 Task: Add Sprouts Organic Garlic Pasta Sauce to the cart.
Action: Mouse moved to (38, 311)
Screenshot: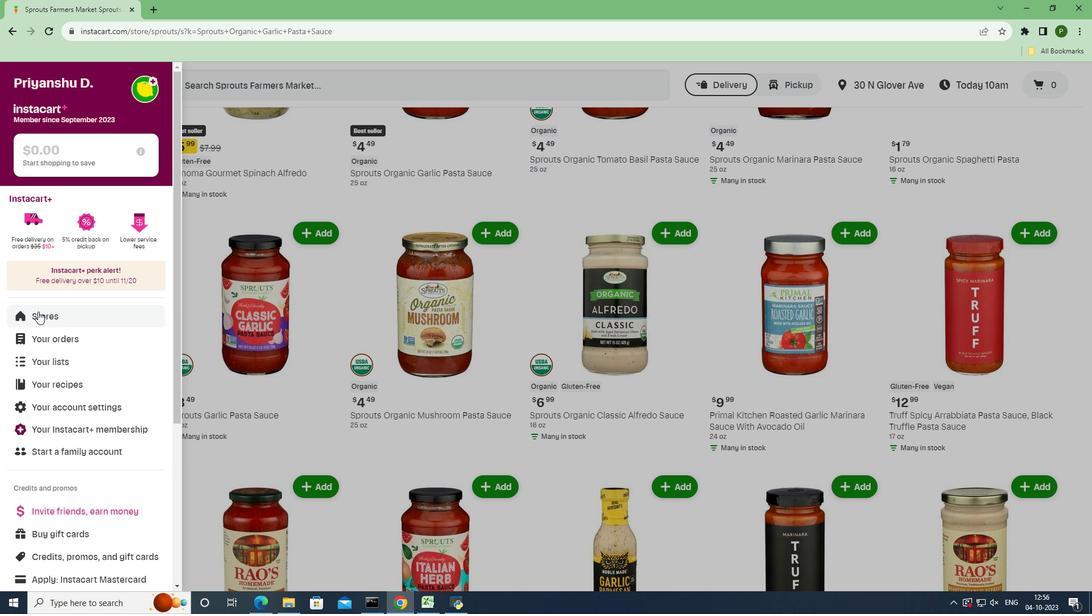 
Action: Mouse pressed left at (38, 311)
Screenshot: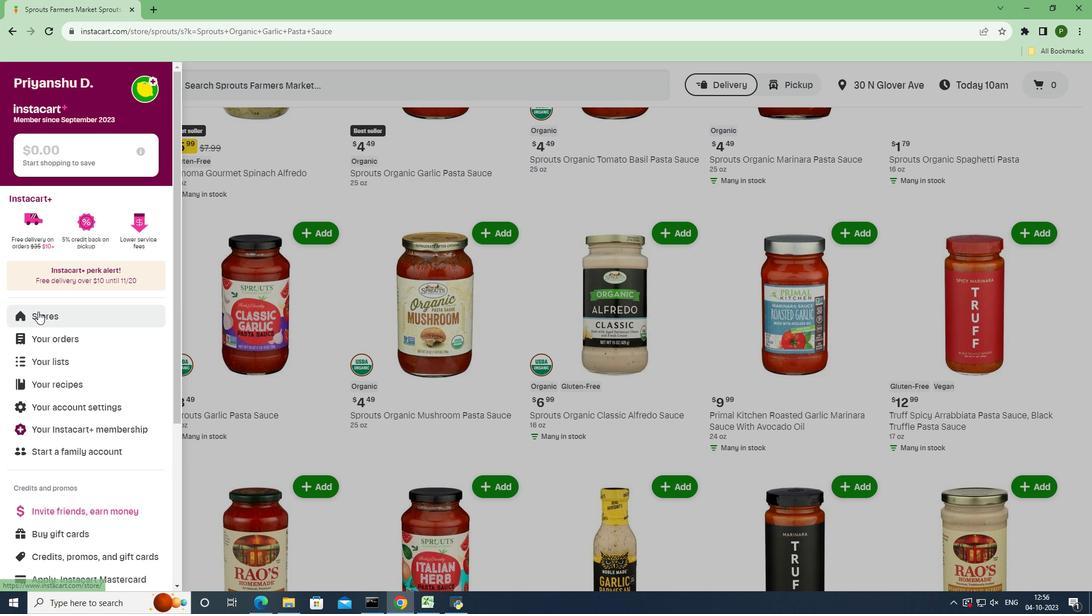 
Action: Mouse moved to (259, 132)
Screenshot: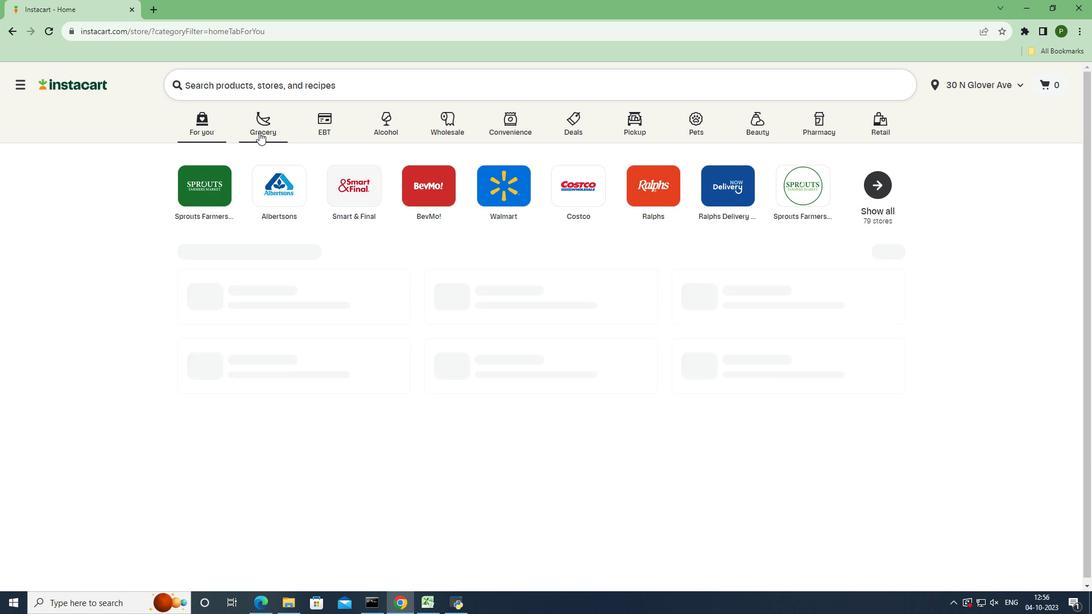 
Action: Mouse pressed left at (259, 132)
Screenshot: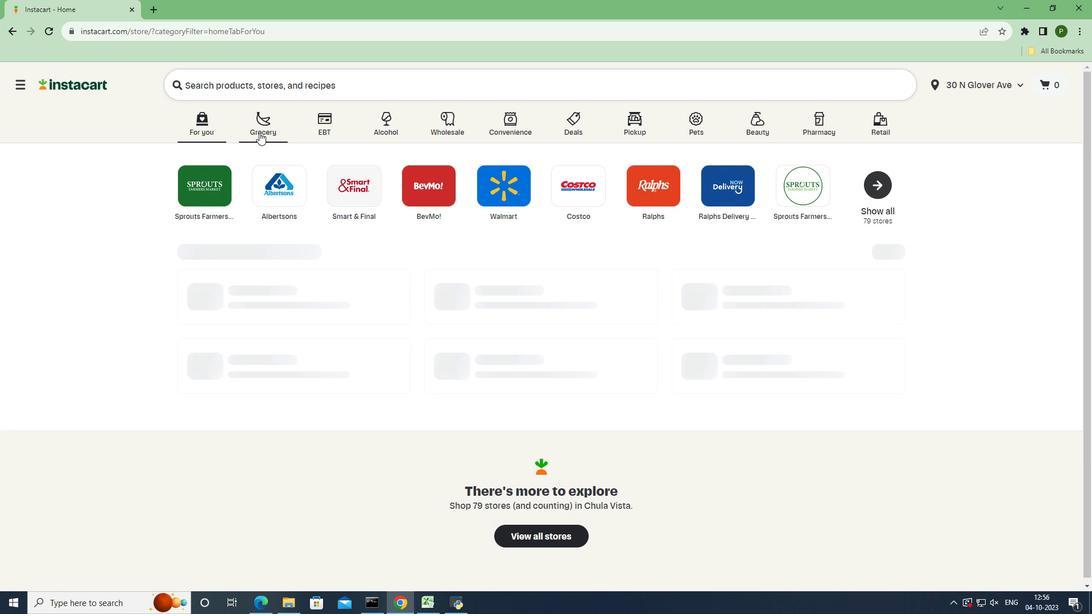 
Action: Mouse moved to (691, 265)
Screenshot: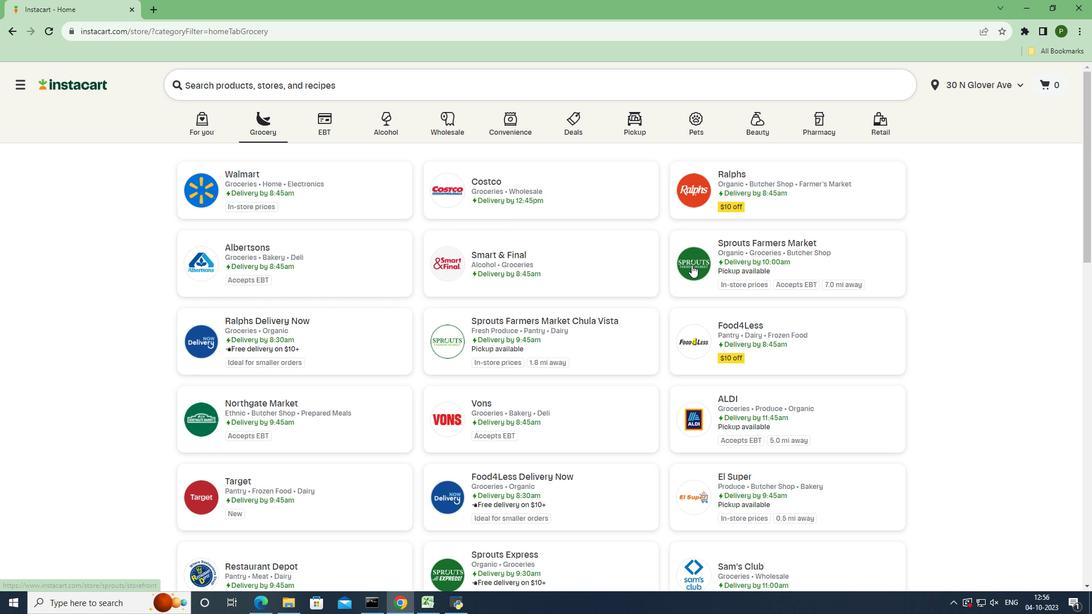 
Action: Mouse pressed left at (691, 265)
Screenshot: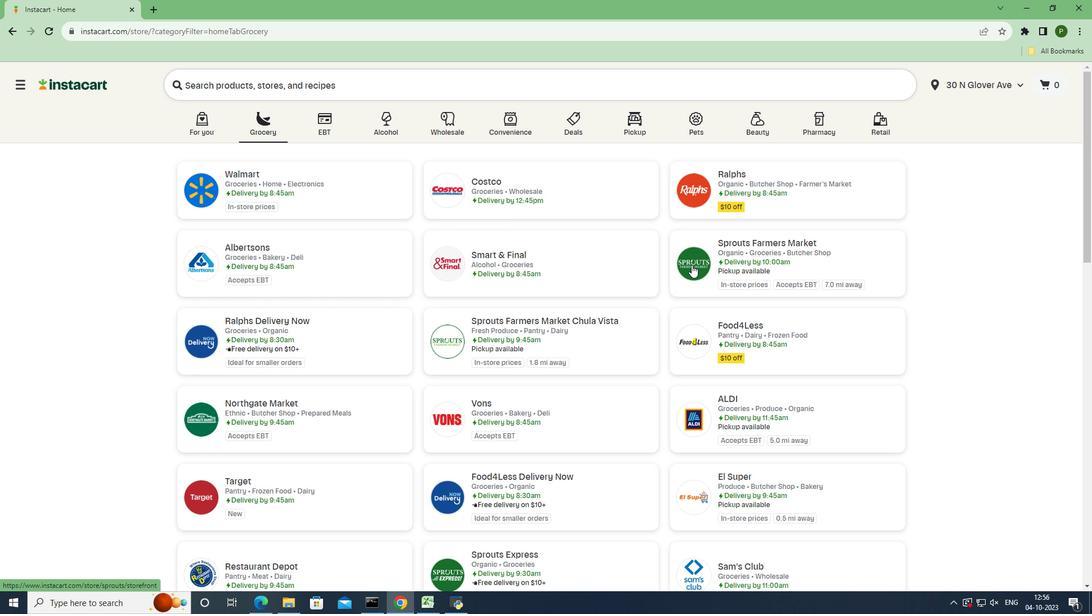 
Action: Mouse moved to (95, 319)
Screenshot: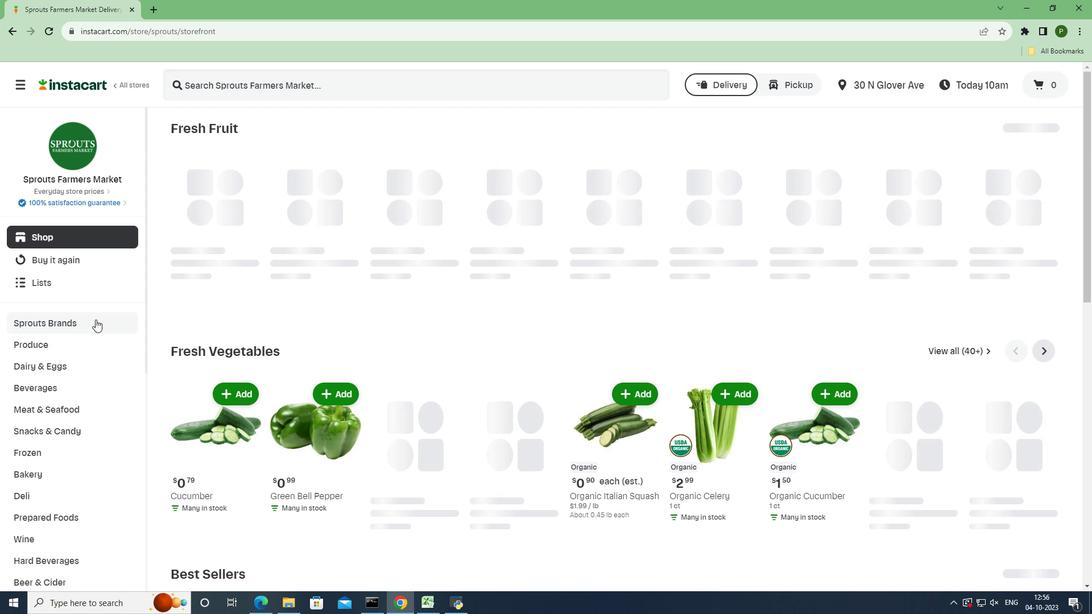 
Action: Mouse pressed left at (95, 319)
Screenshot: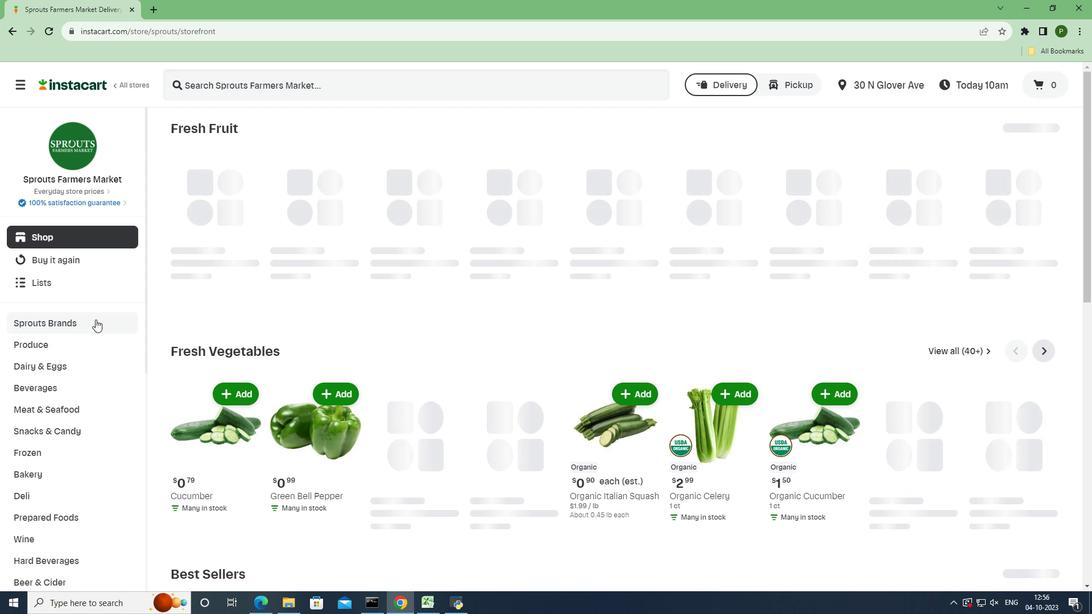 
Action: Mouse moved to (69, 409)
Screenshot: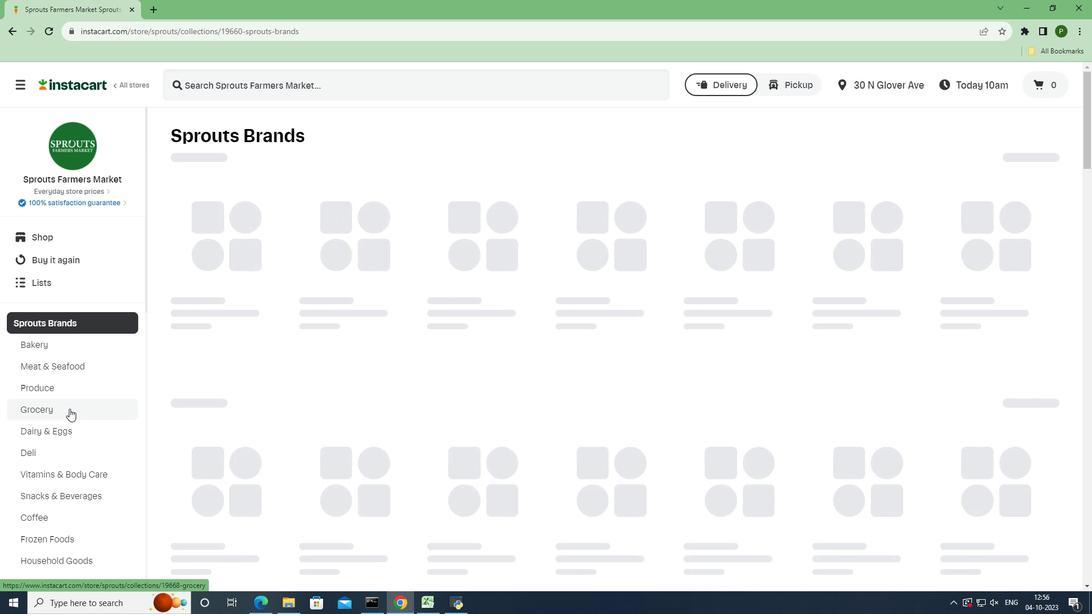 
Action: Mouse pressed left at (69, 409)
Screenshot: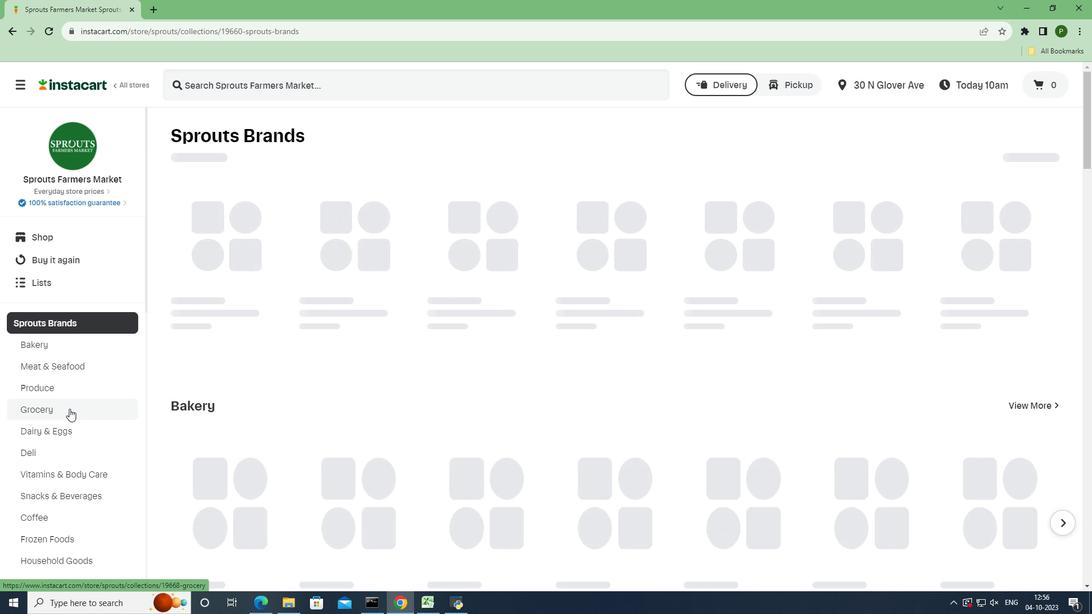 
Action: Mouse moved to (234, 245)
Screenshot: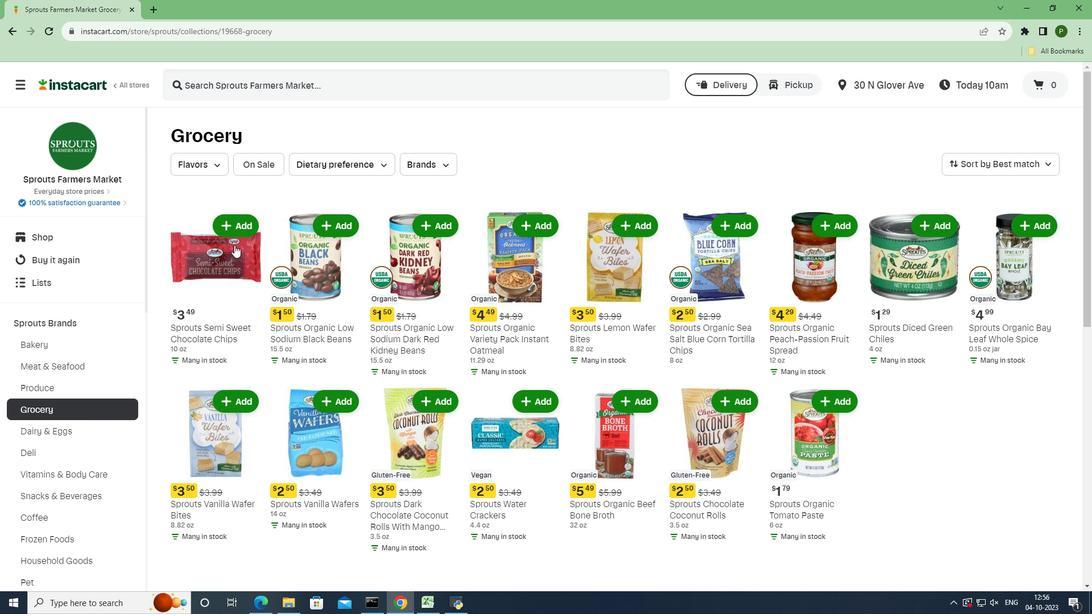 
Action: Mouse scrolled (234, 244) with delta (0, 0)
Screenshot: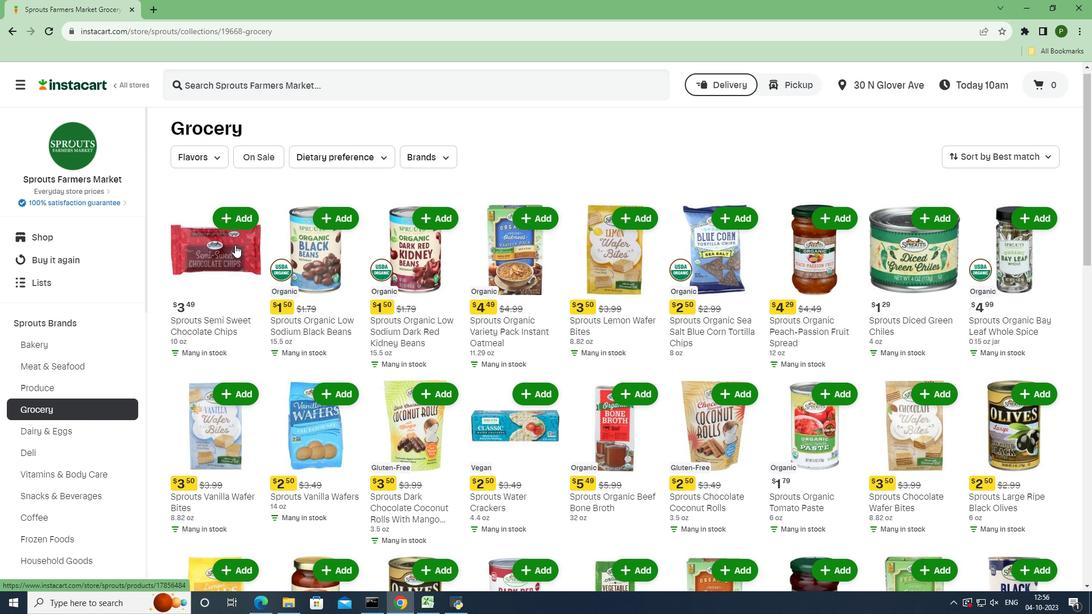 
Action: Mouse moved to (235, 245)
Screenshot: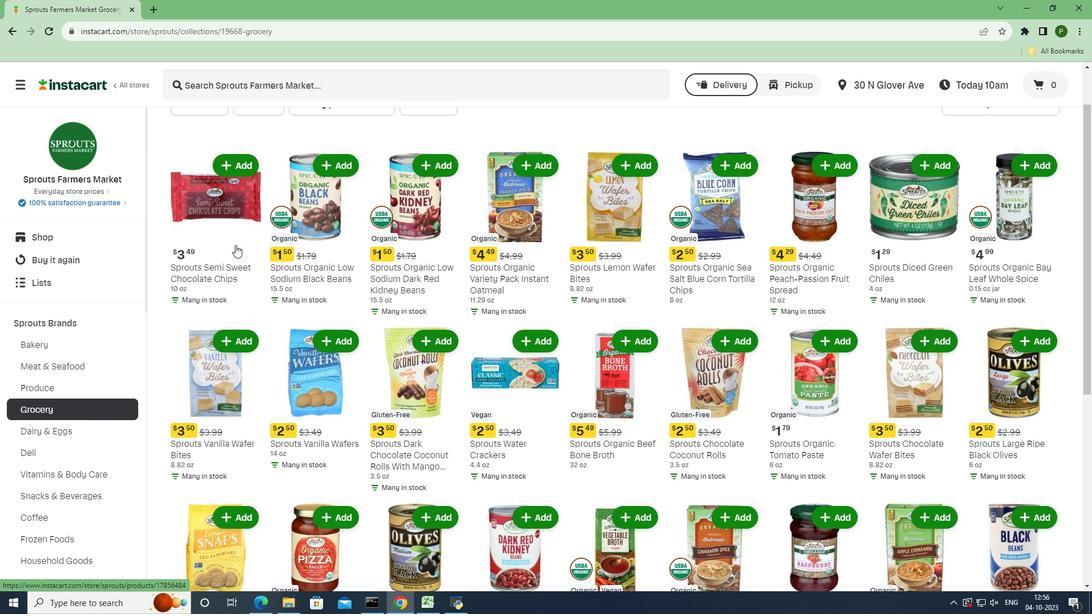 
Action: Mouse scrolled (235, 244) with delta (0, 0)
Screenshot: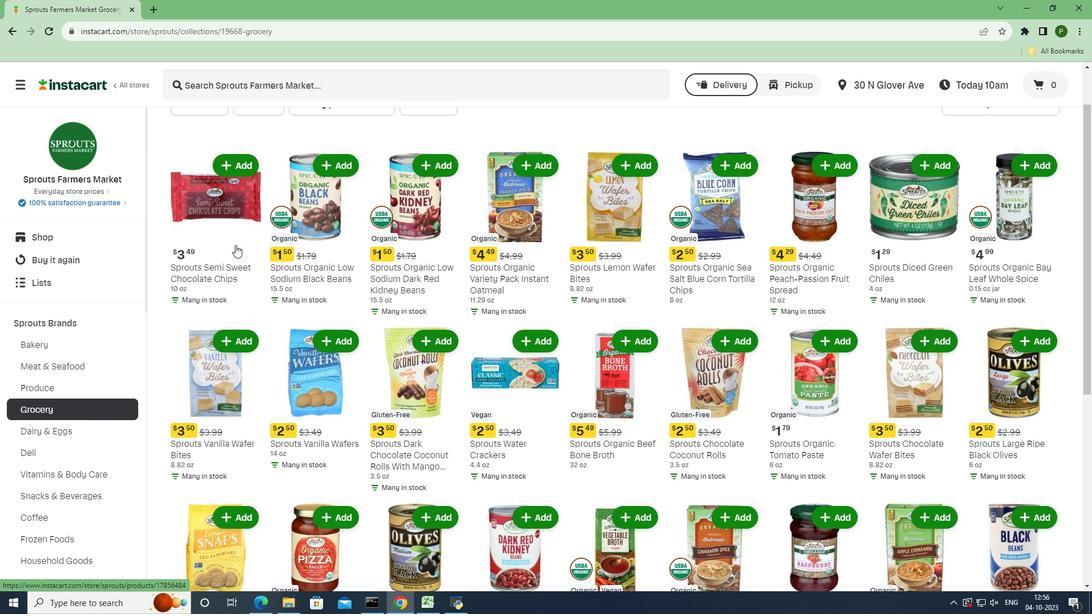 
Action: Mouse scrolled (235, 244) with delta (0, 0)
Screenshot: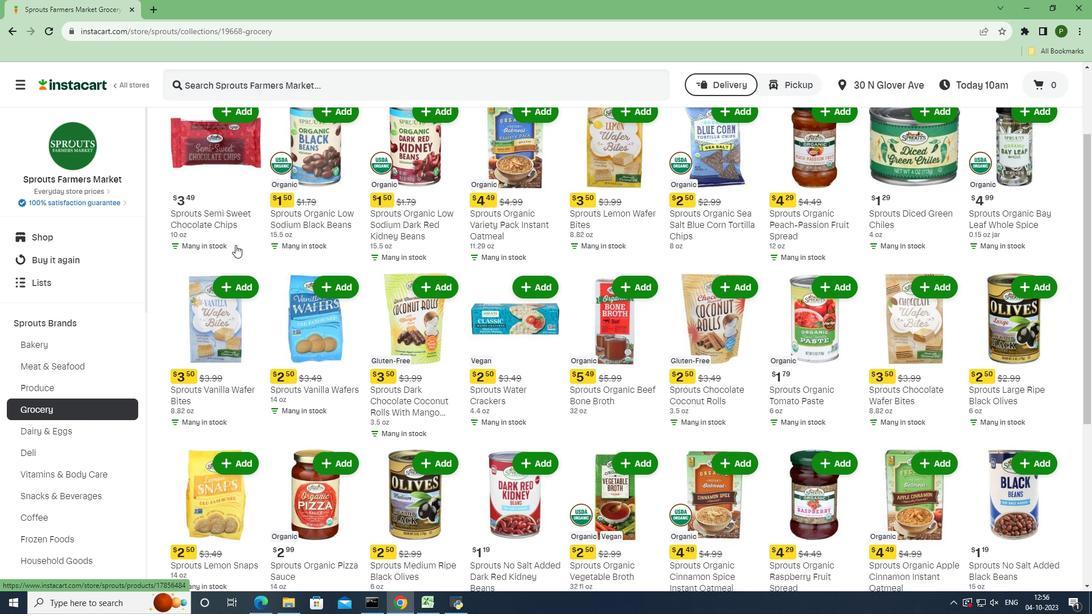 
Action: Mouse scrolled (235, 244) with delta (0, 0)
Screenshot: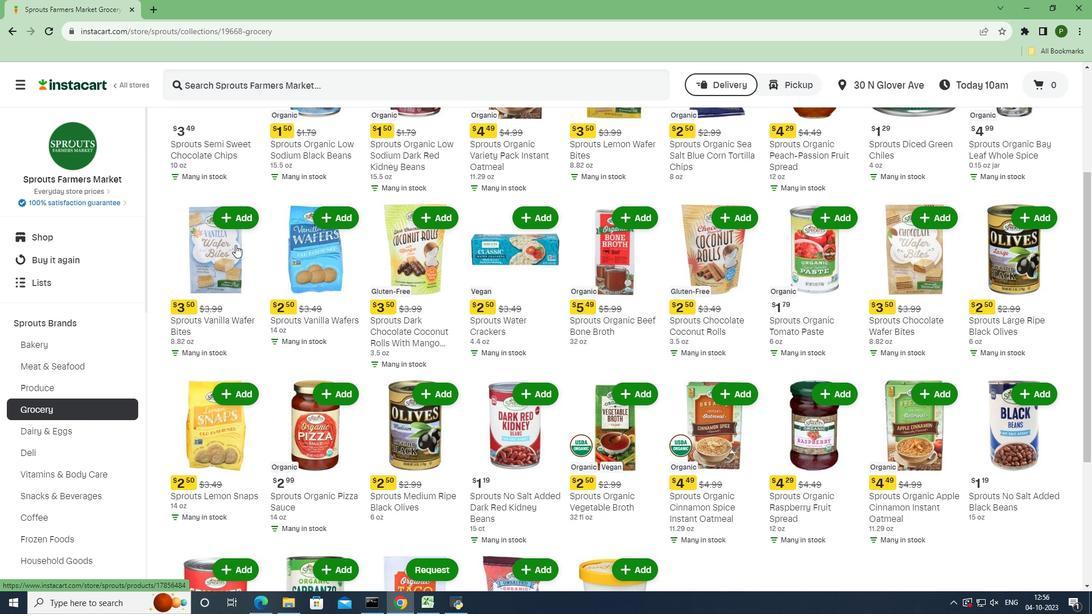 
Action: Mouse scrolled (235, 244) with delta (0, 0)
Screenshot: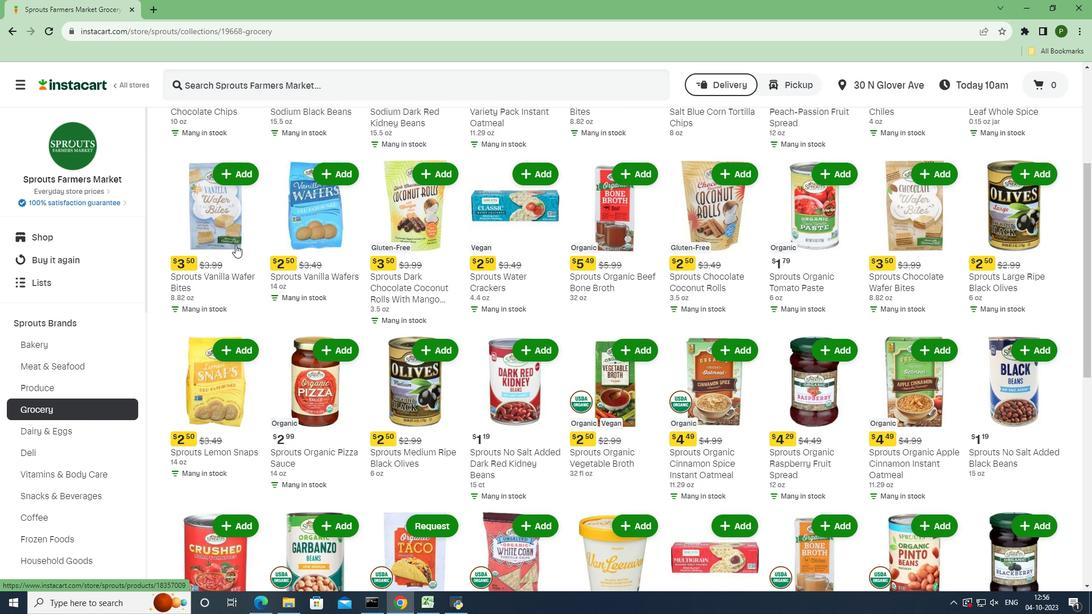 
Action: Mouse scrolled (235, 244) with delta (0, 0)
Screenshot: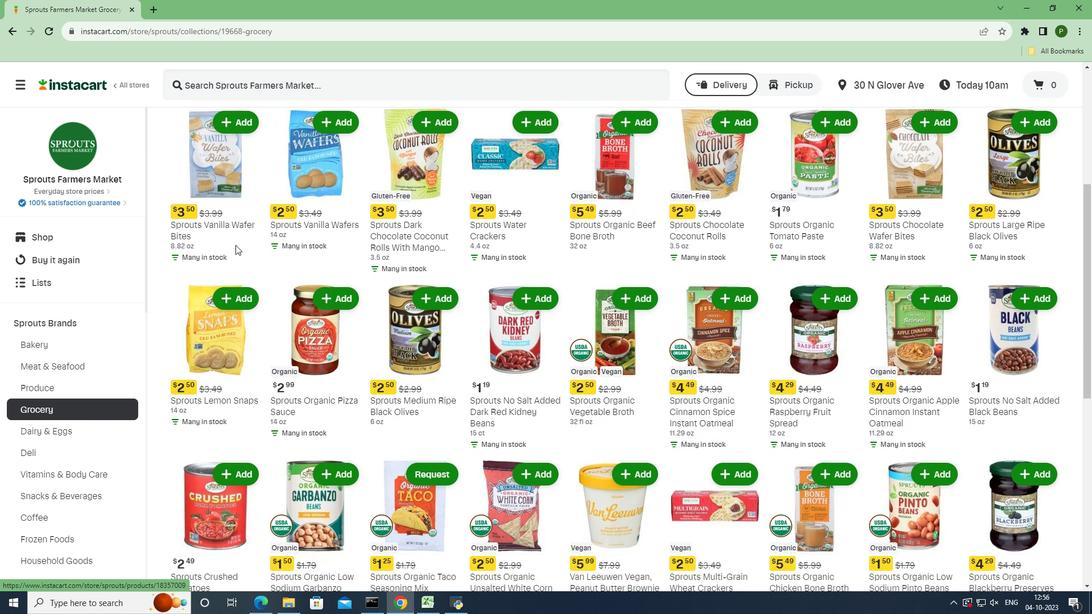 
Action: Mouse scrolled (235, 244) with delta (0, 0)
Screenshot: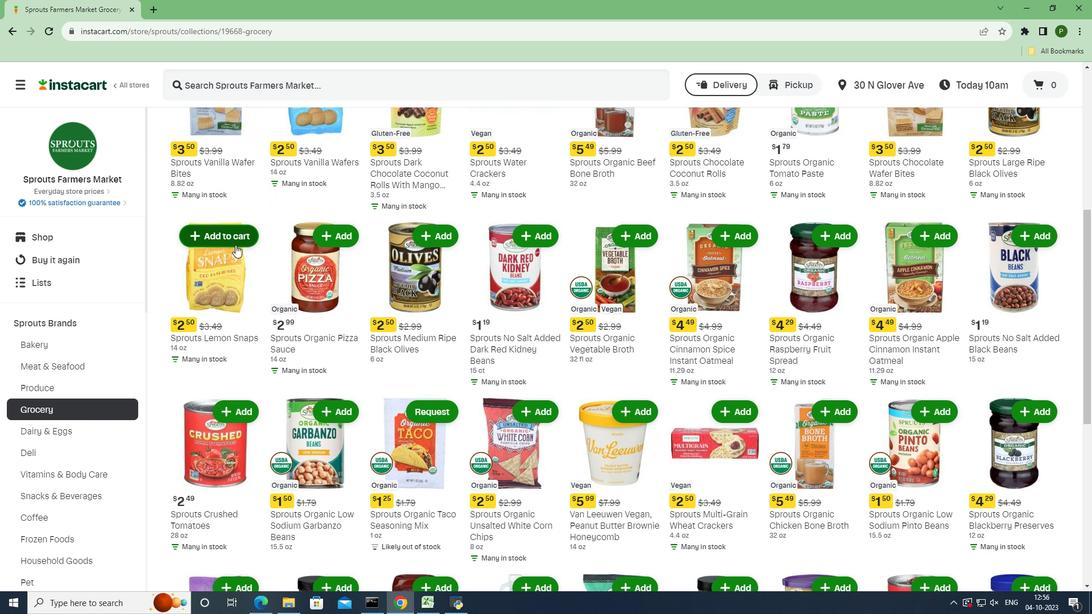 
Action: Mouse scrolled (235, 244) with delta (0, 0)
Screenshot: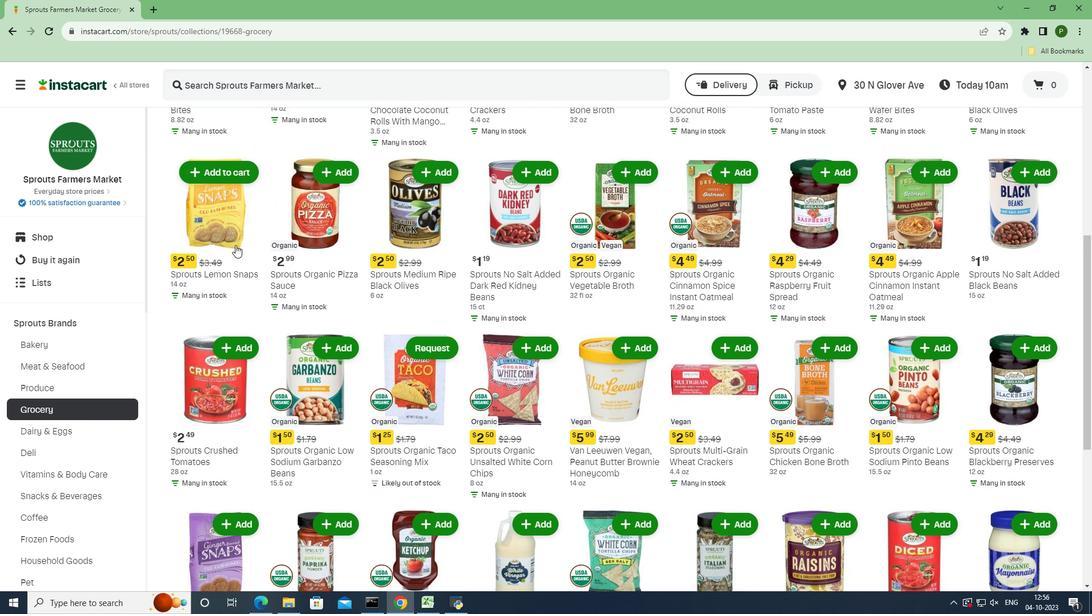 
Action: Mouse scrolled (235, 244) with delta (0, 0)
Screenshot: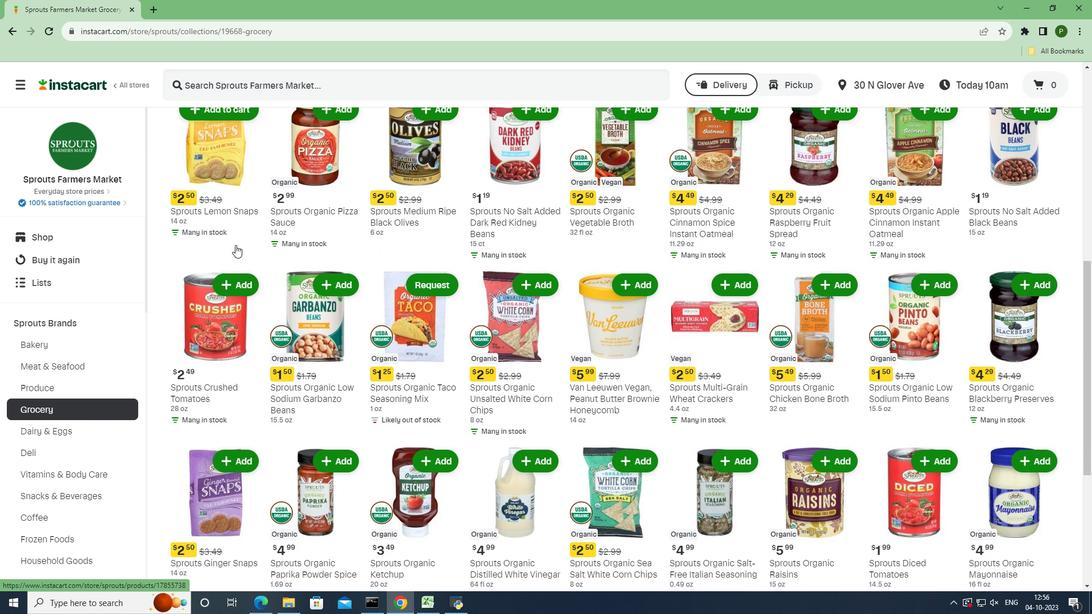 
Action: Mouse scrolled (235, 244) with delta (0, 0)
Screenshot: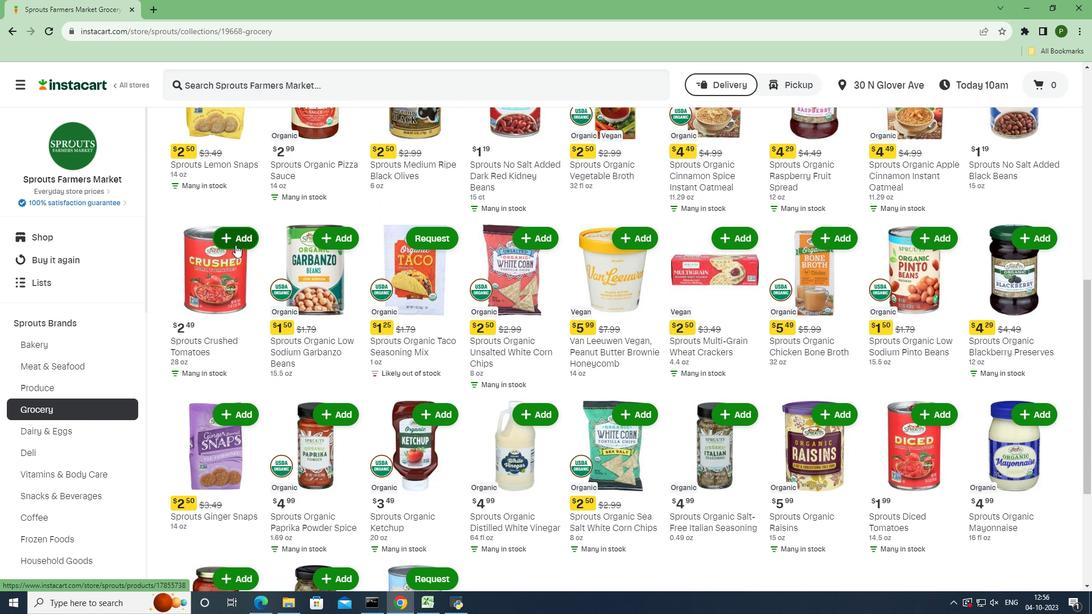 
Action: Mouse scrolled (235, 244) with delta (0, 0)
Screenshot: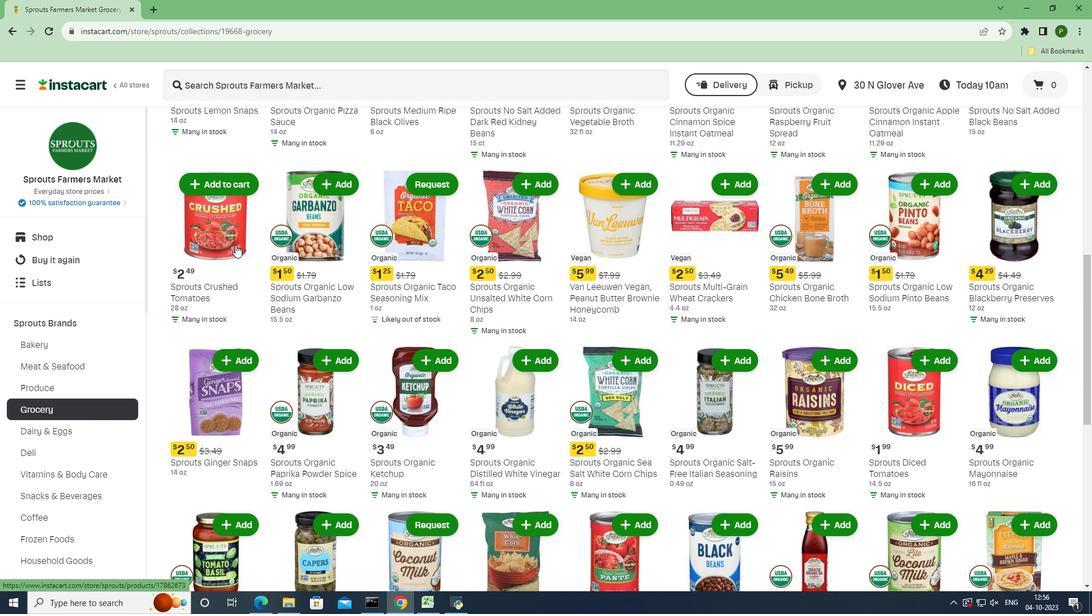 
Action: Mouse scrolled (235, 244) with delta (0, 0)
Screenshot: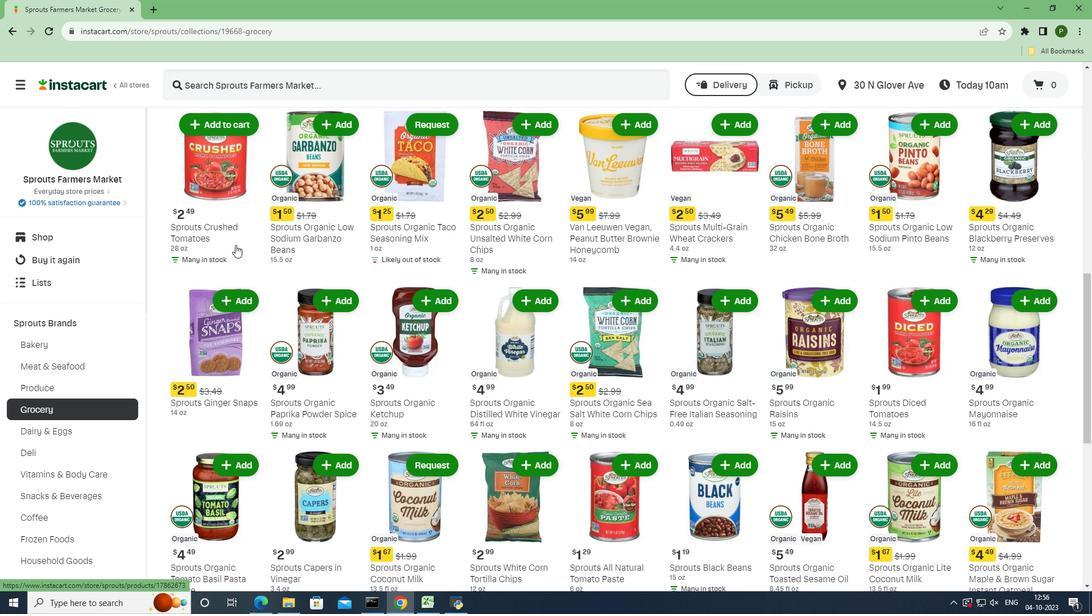 
Action: Mouse scrolled (235, 244) with delta (0, 0)
Screenshot: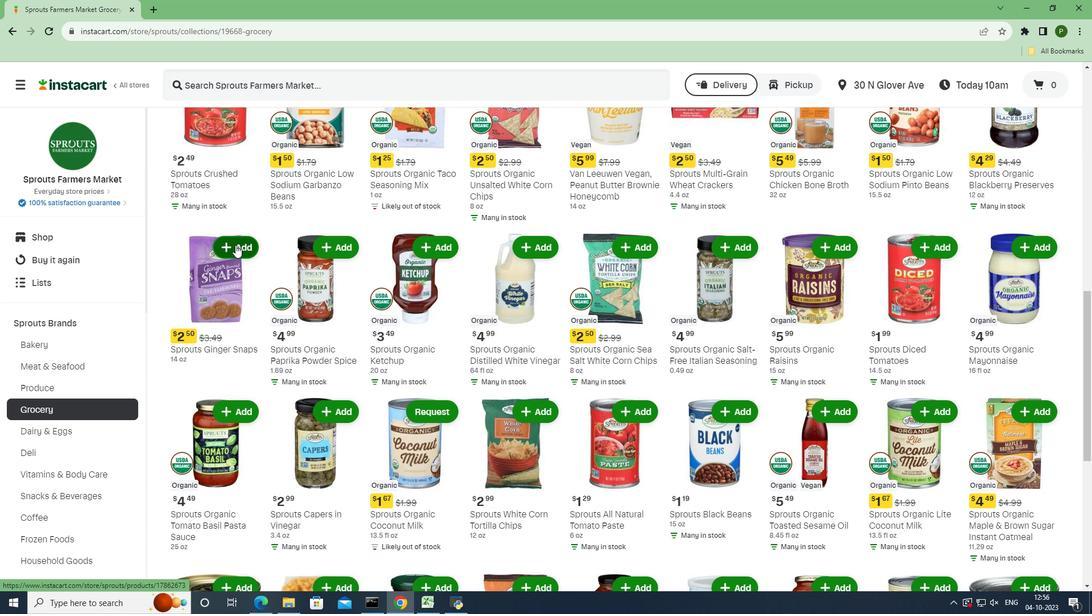 
Action: Mouse scrolled (235, 244) with delta (0, 0)
Screenshot: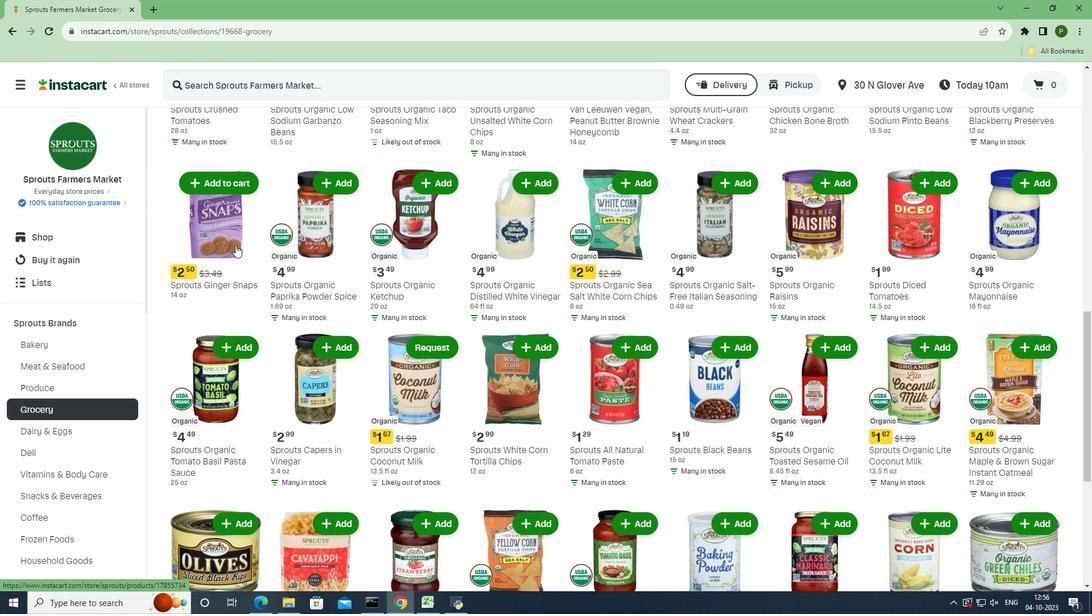 
Action: Mouse scrolled (235, 244) with delta (0, 0)
Screenshot: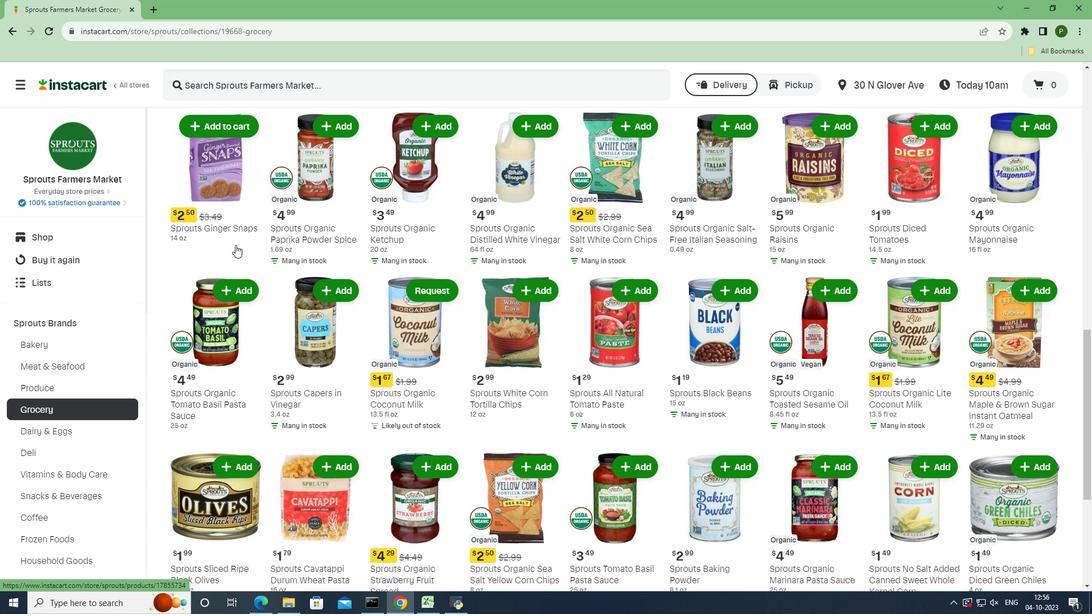 
Action: Mouse scrolled (235, 244) with delta (0, 0)
Screenshot: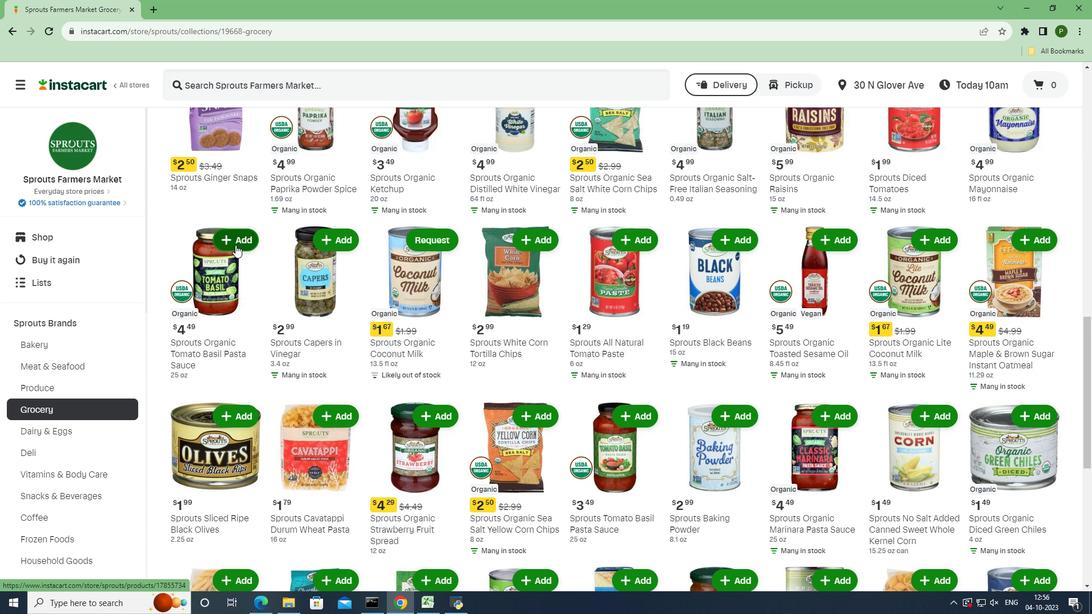 
Action: Mouse scrolled (235, 244) with delta (0, 0)
Screenshot: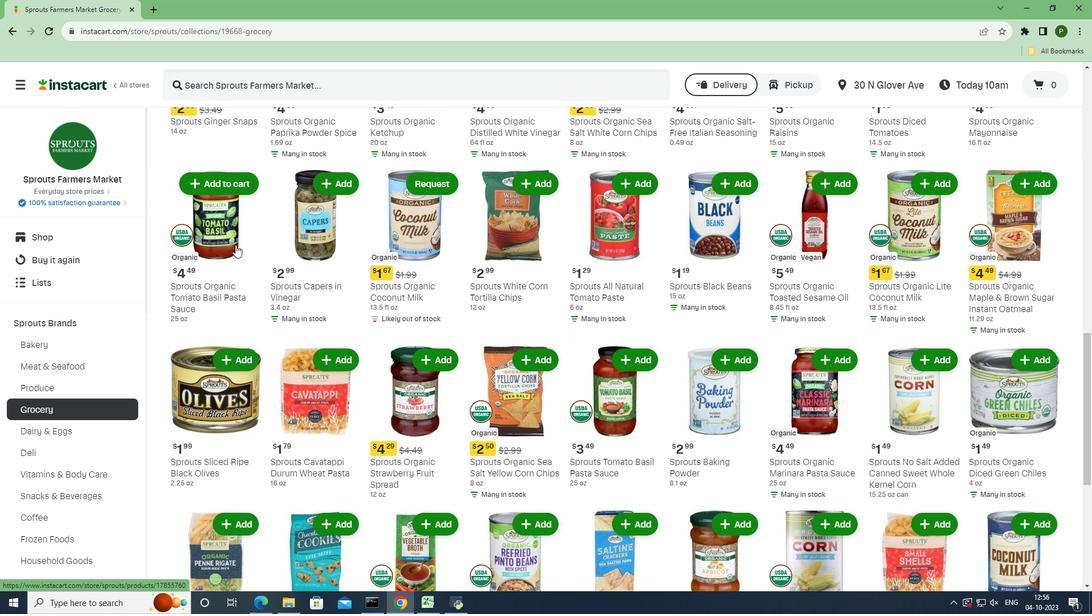 
Action: Mouse scrolled (235, 244) with delta (0, 0)
Screenshot: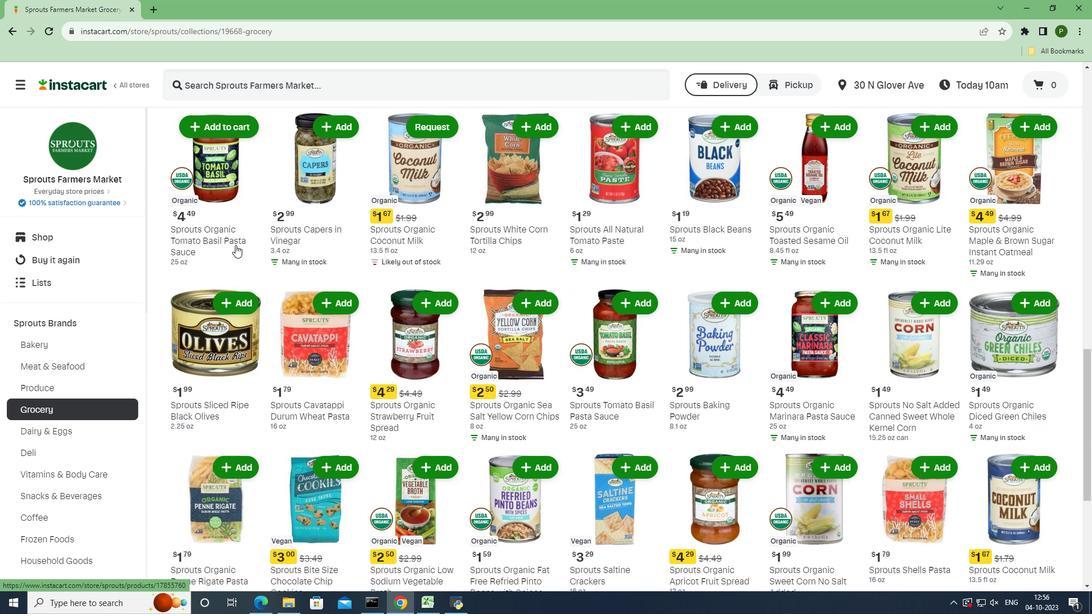 
Action: Mouse scrolled (235, 244) with delta (0, 0)
Screenshot: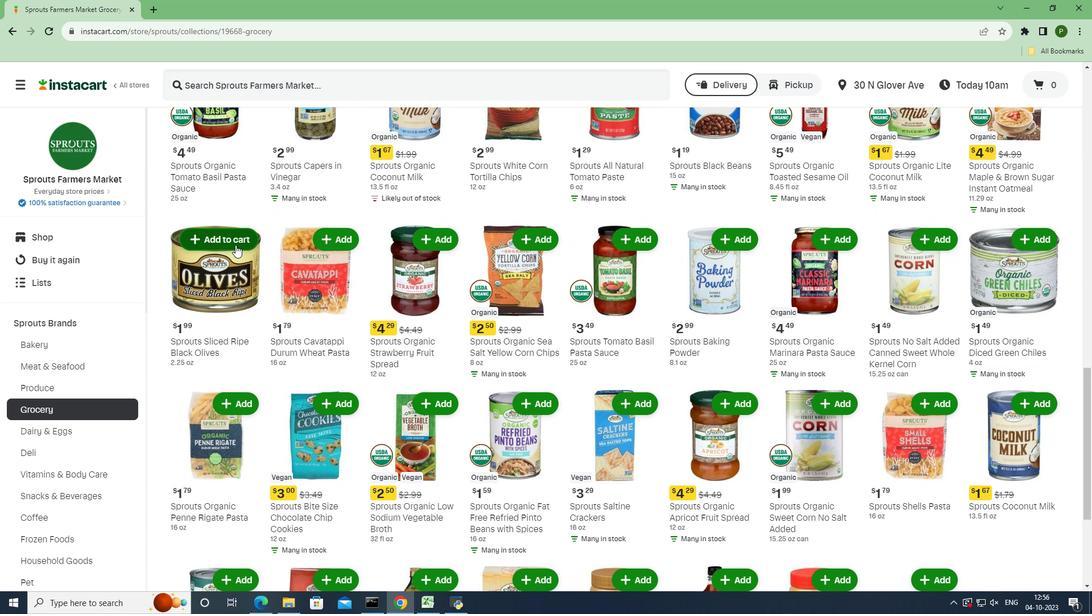 
Action: Mouse scrolled (235, 244) with delta (0, 0)
Screenshot: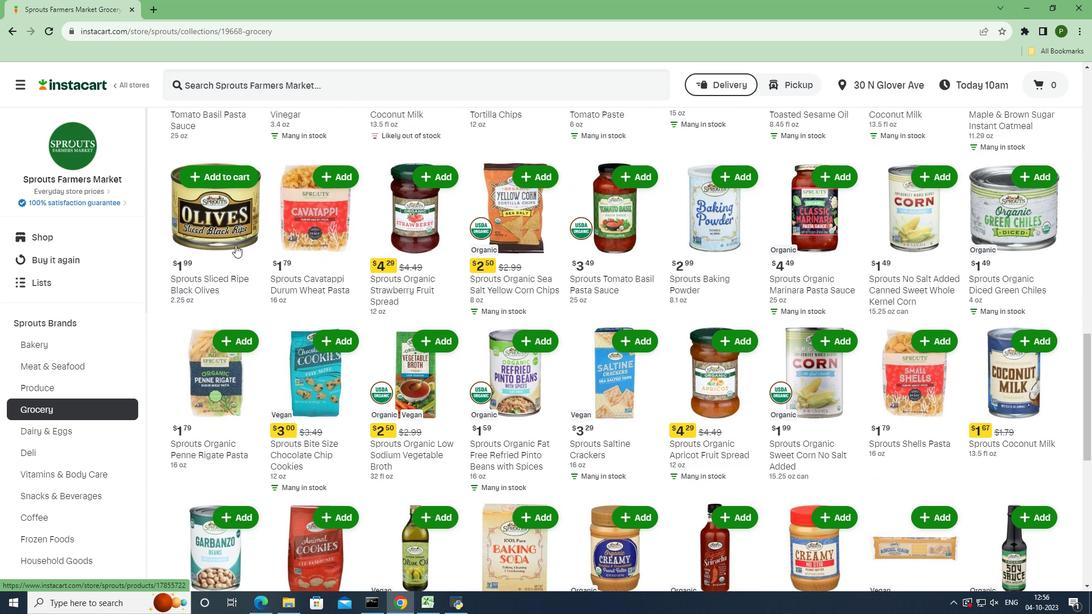 
Action: Mouse scrolled (235, 244) with delta (0, 0)
Screenshot: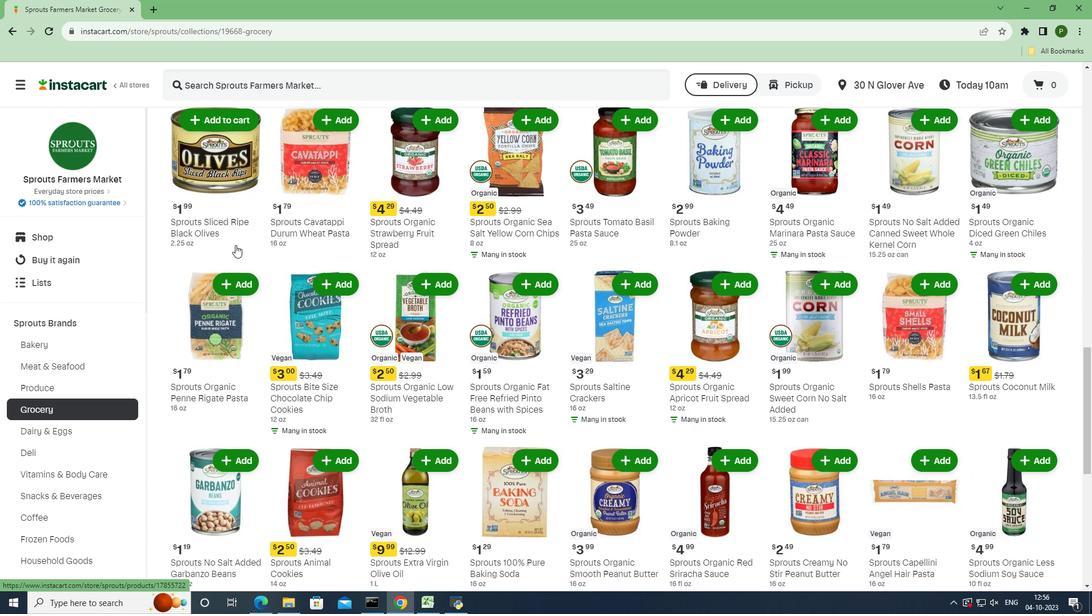 
Action: Mouse scrolled (235, 244) with delta (0, 0)
Screenshot: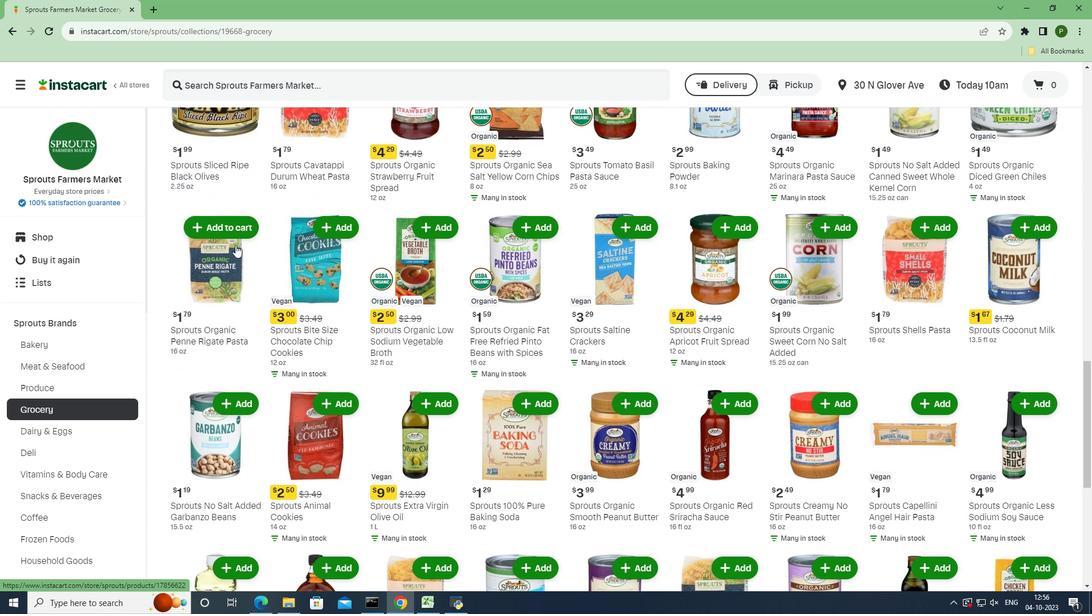
Action: Mouse scrolled (235, 244) with delta (0, 0)
Screenshot: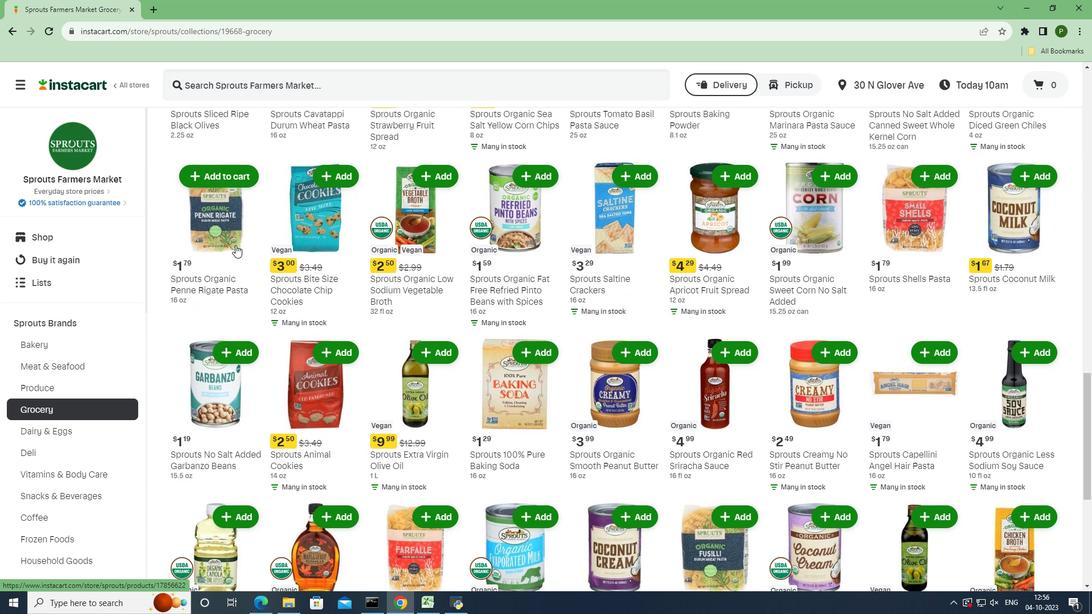 
Action: Mouse scrolled (235, 244) with delta (0, 0)
Screenshot: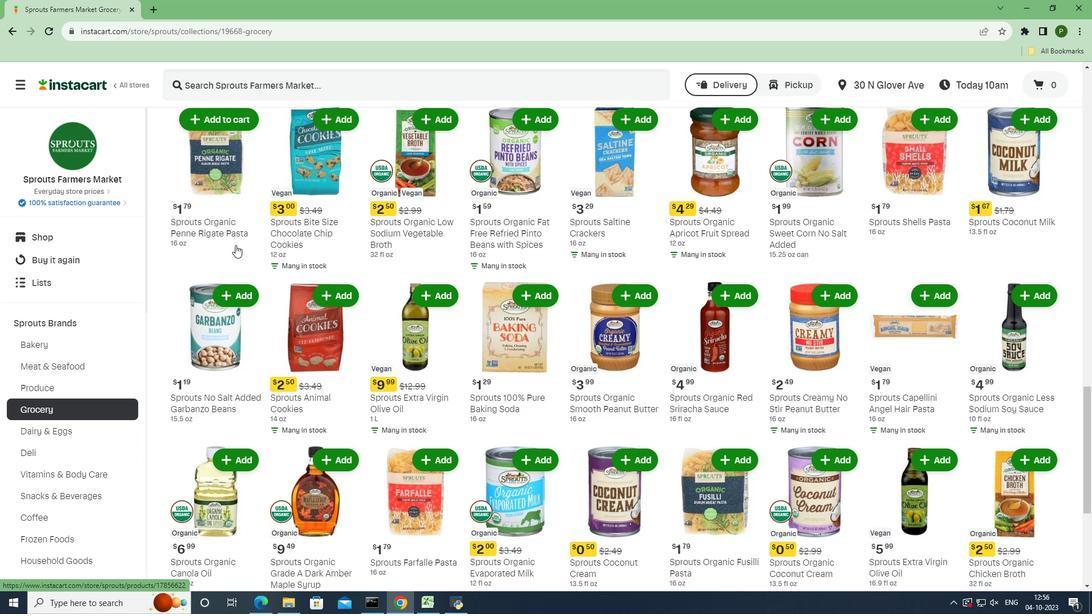 
Action: Mouse scrolled (235, 244) with delta (0, 0)
Screenshot: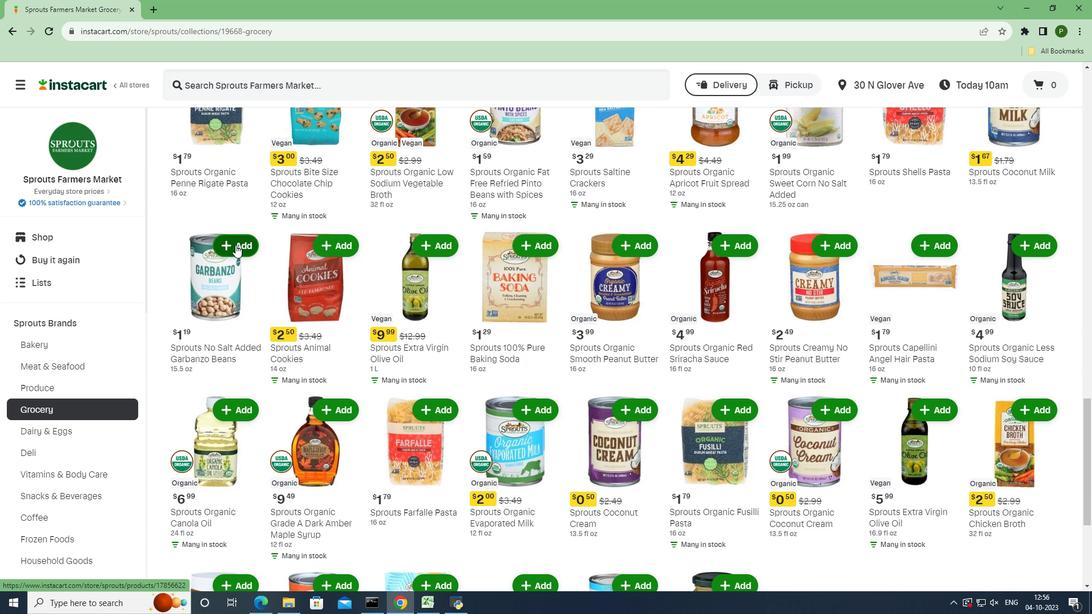 
Action: Mouse scrolled (235, 244) with delta (0, 0)
Screenshot: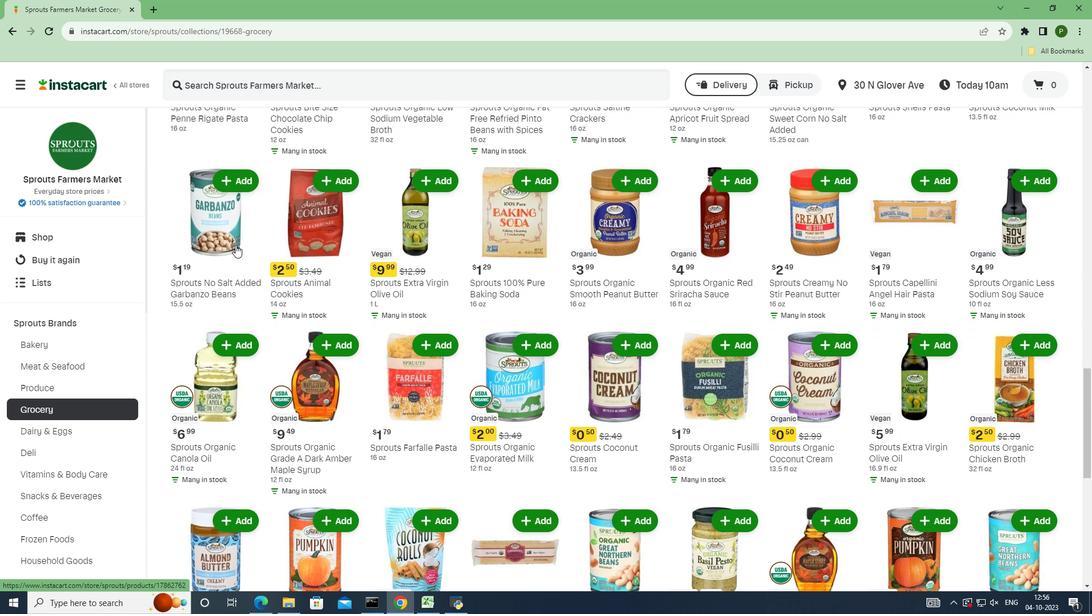 
Action: Mouse scrolled (235, 244) with delta (0, 0)
Screenshot: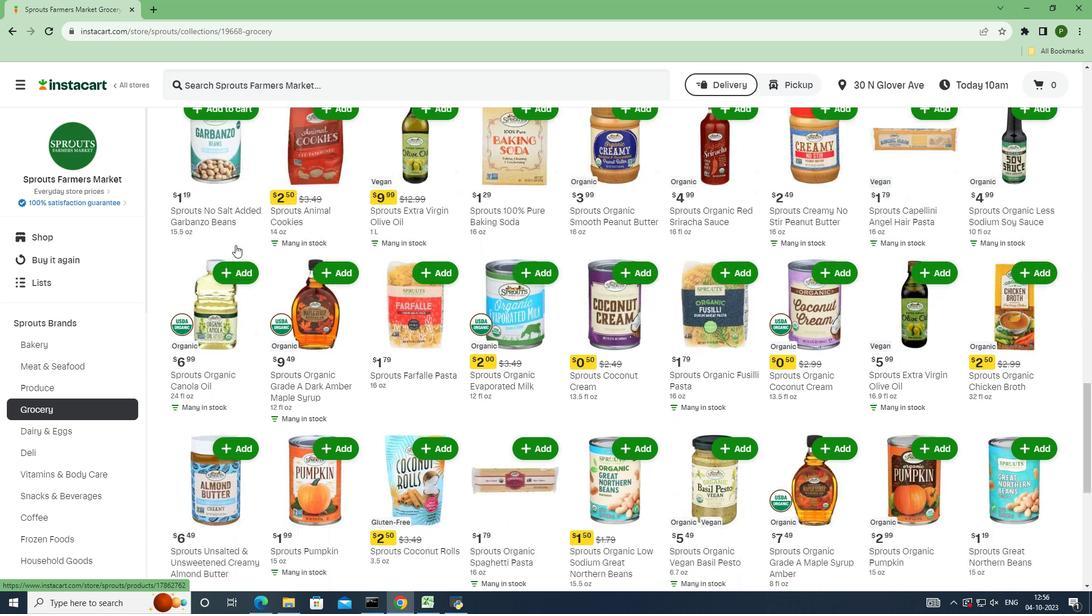 
Action: Mouse scrolled (235, 244) with delta (0, 0)
Screenshot: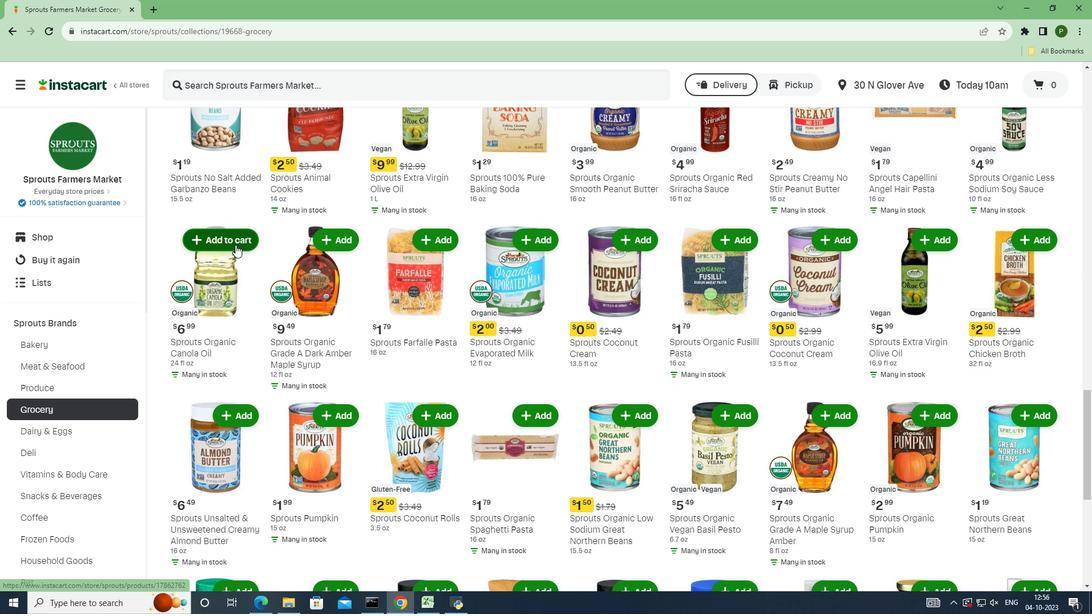 
Action: Mouse scrolled (235, 244) with delta (0, 0)
Screenshot: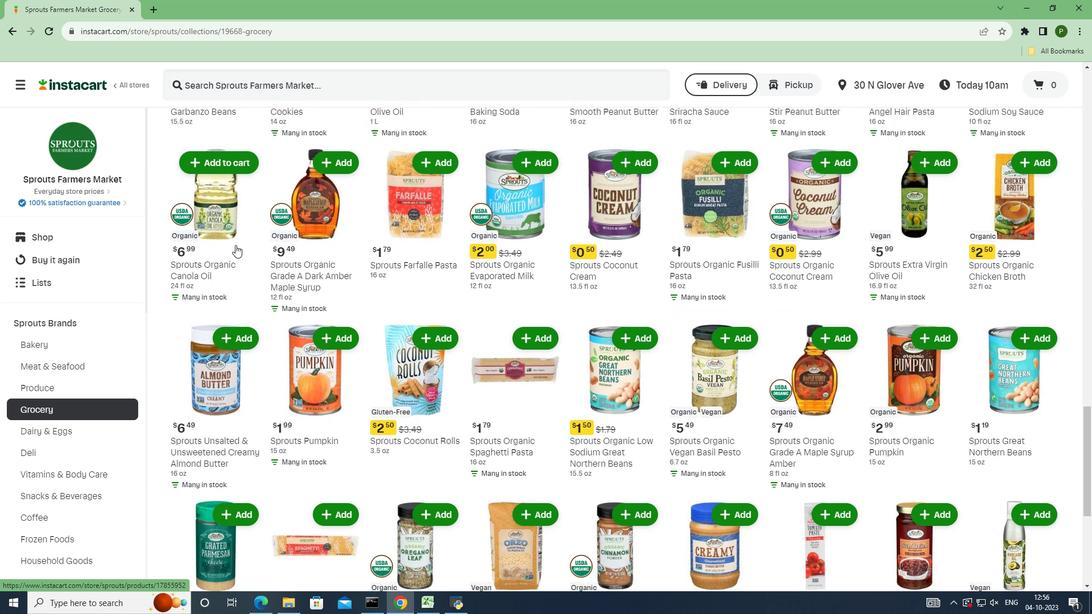 
Action: Mouse scrolled (235, 244) with delta (0, 0)
Screenshot: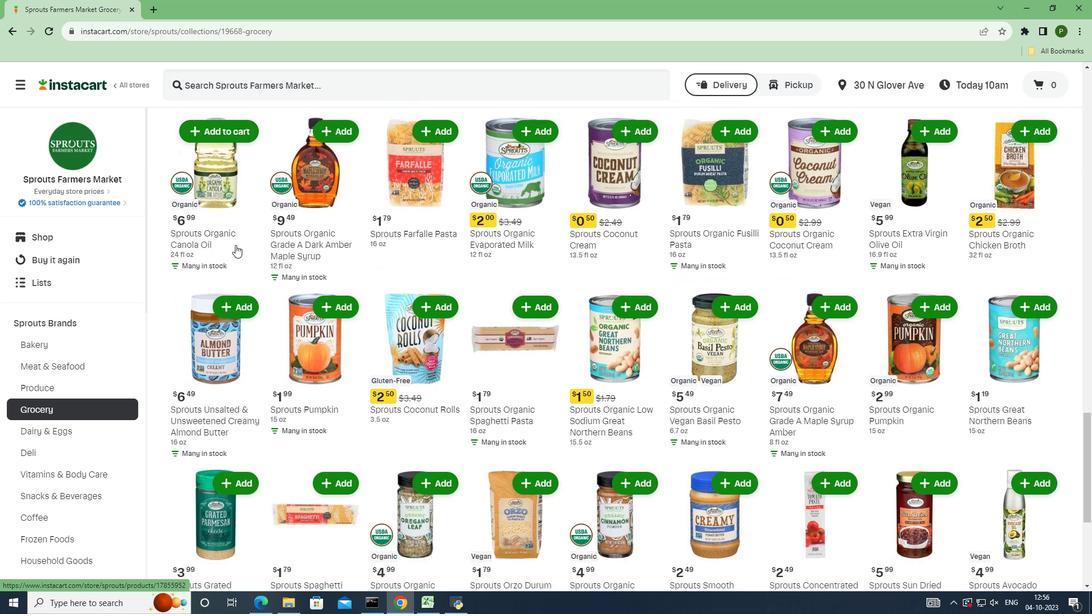 
Action: Mouse scrolled (235, 244) with delta (0, 0)
Screenshot: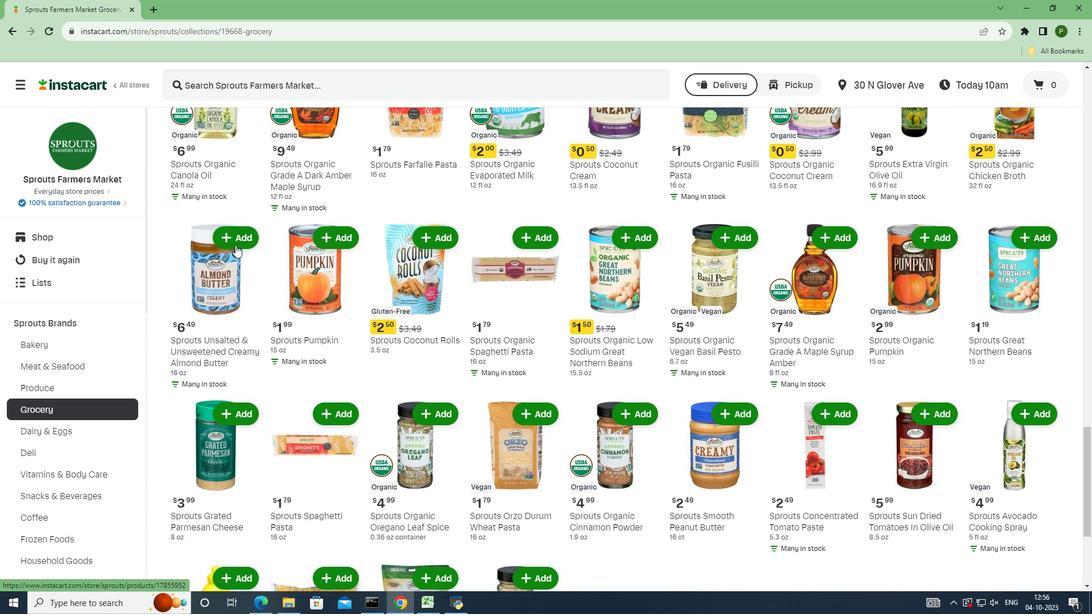 
Action: Mouse scrolled (235, 244) with delta (0, 0)
Screenshot: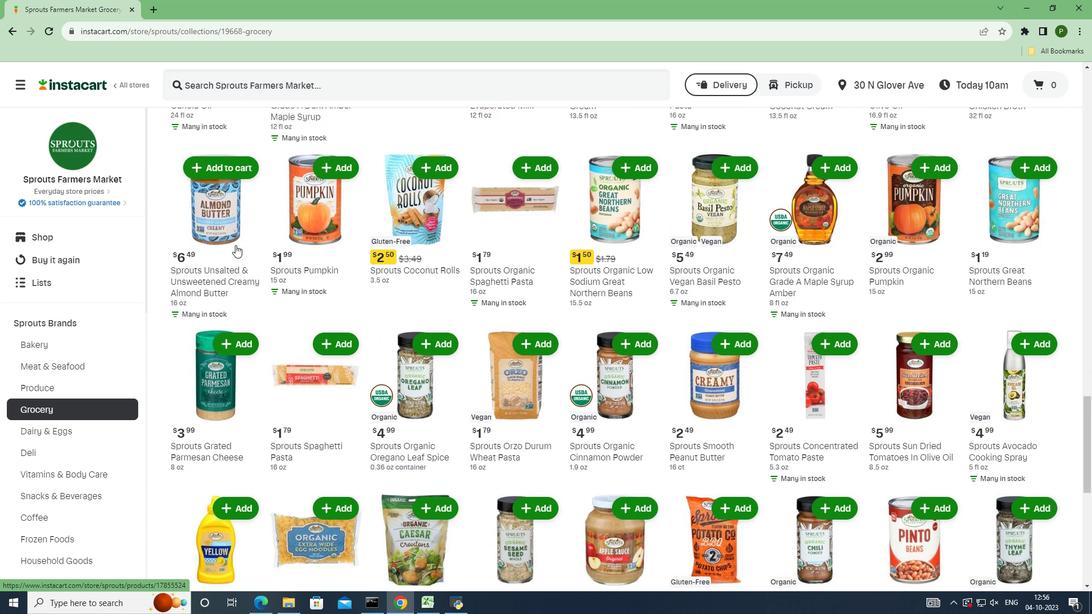 
Action: Mouse scrolled (235, 244) with delta (0, 0)
Screenshot: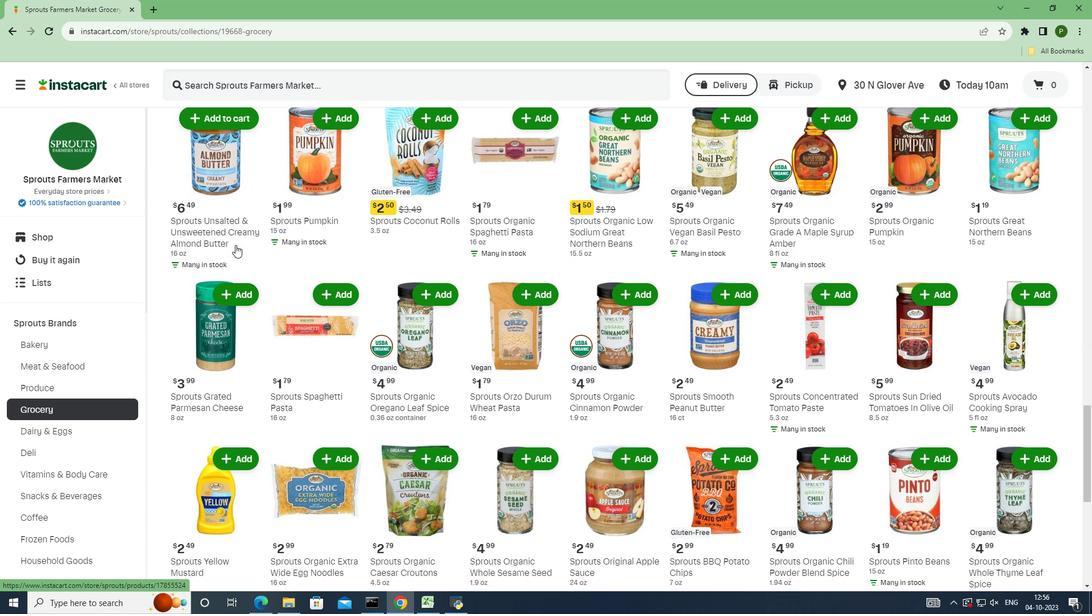 
Action: Mouse scrolled (235, 244) with delta (0, 0)
Screenshot: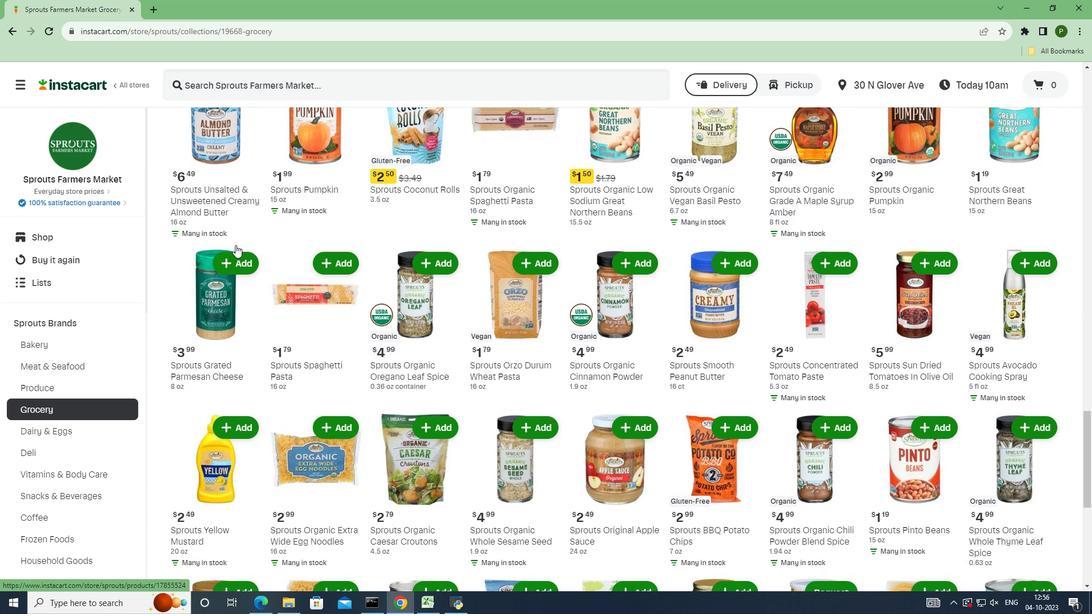 
Action: Mouse scrolled (235, 244) with delta (0, 0)
Screenshot: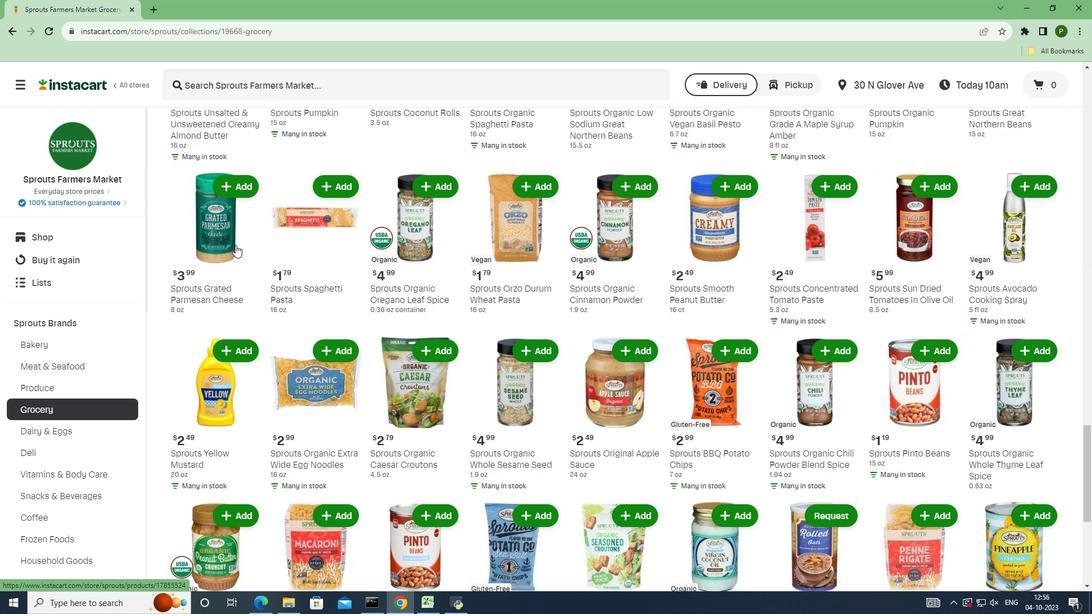
Action: Mouse scrolled (235, 244) with delta (0, 0)
Screenshot: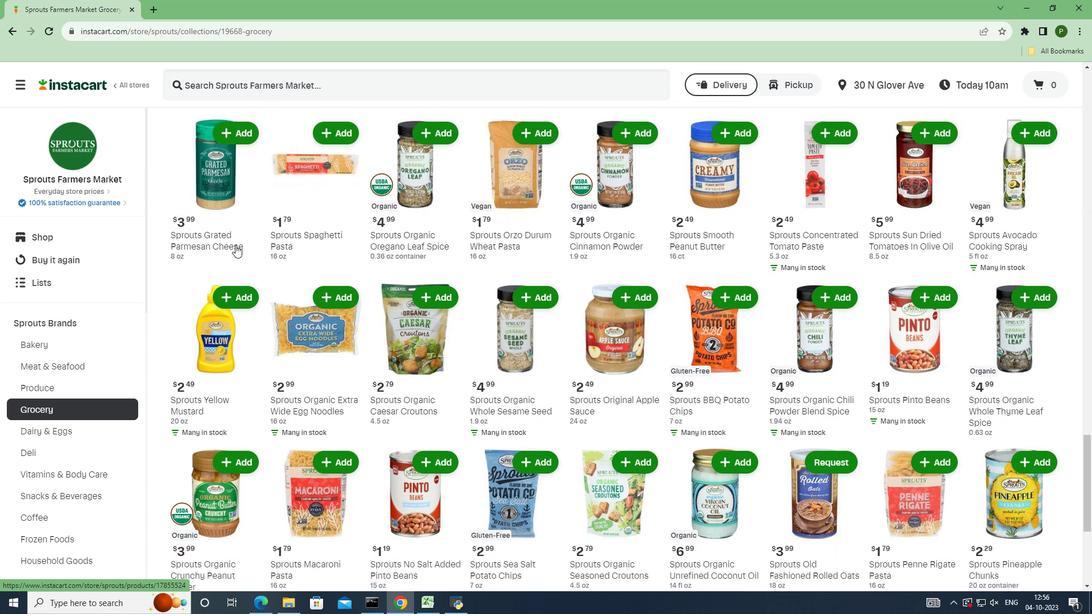 
Action: Mouse scrolled (235, 244) with delta (0, 0)
Screenshot: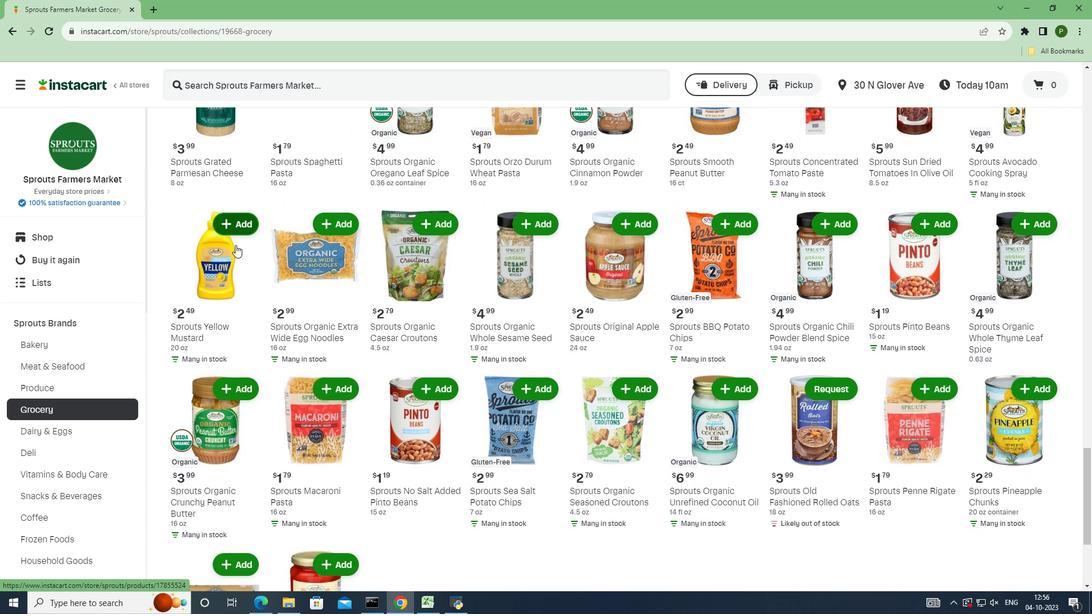 
Action: Mouse scrolled (235, 244) with delta (0, 0)
Screenshot: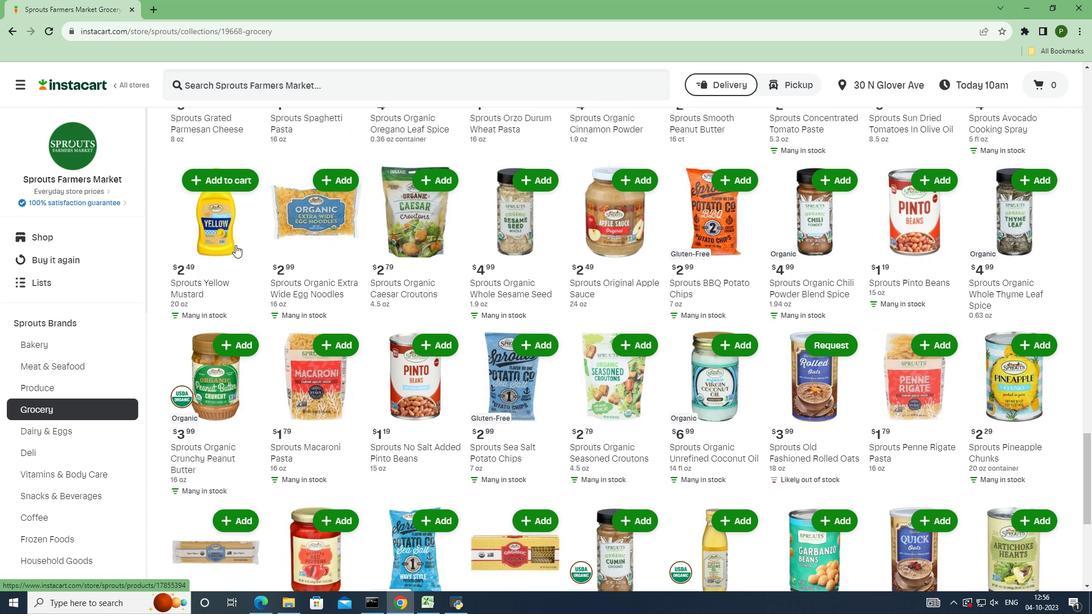 
Action: Mouse scrolled (235, 244) with delta (0, 0)
Screenshot: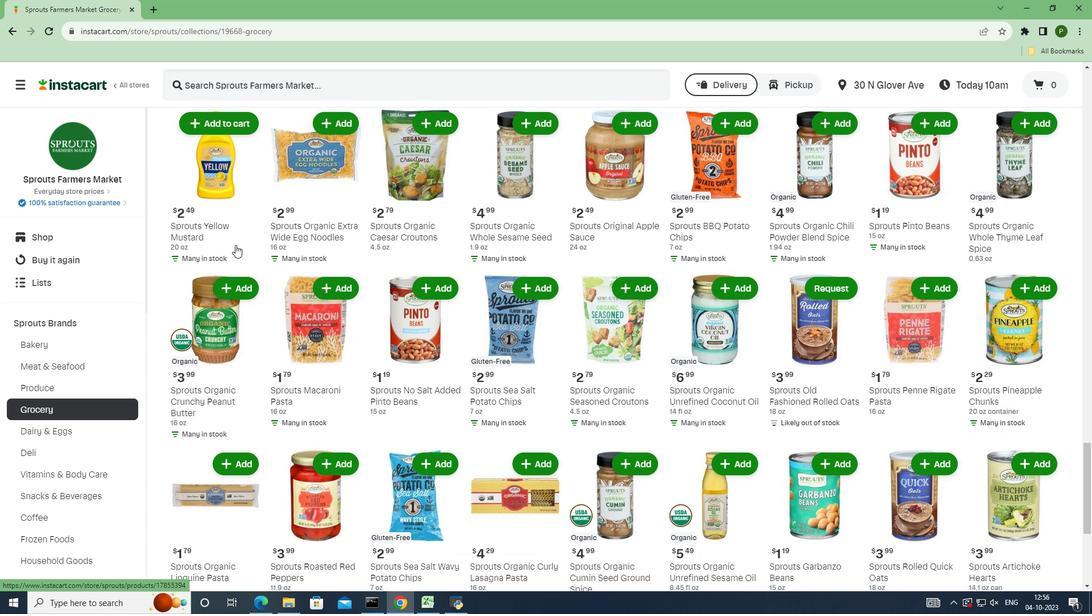 
Action: Mouse scrolled (235, 244) with delta (0, 0)
Screenshot: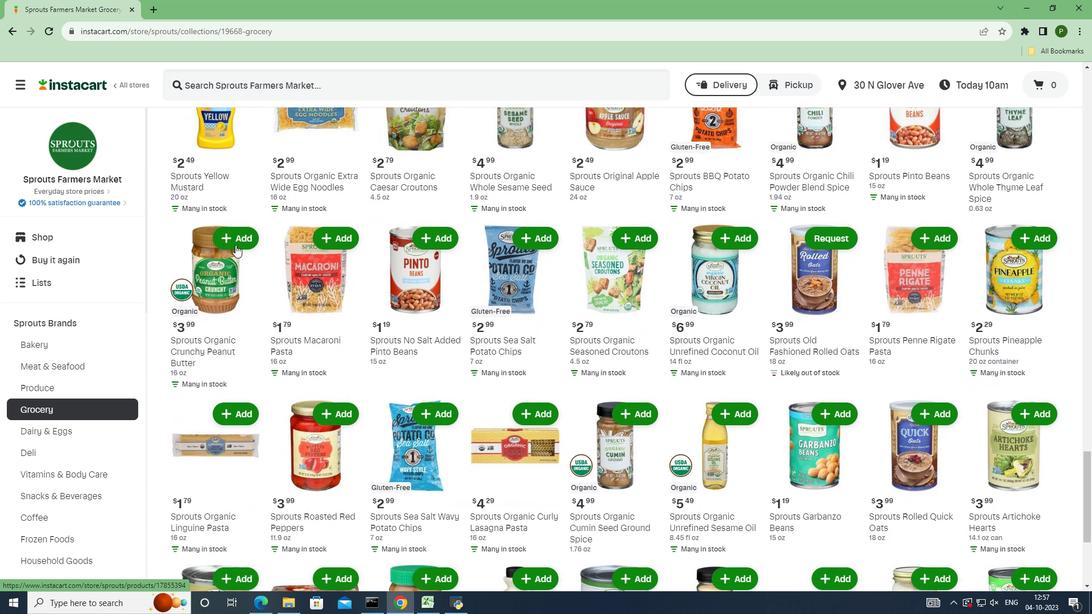 
Action: Mouse scrolled (235, 244) with delta (0, 0)
Screenshot: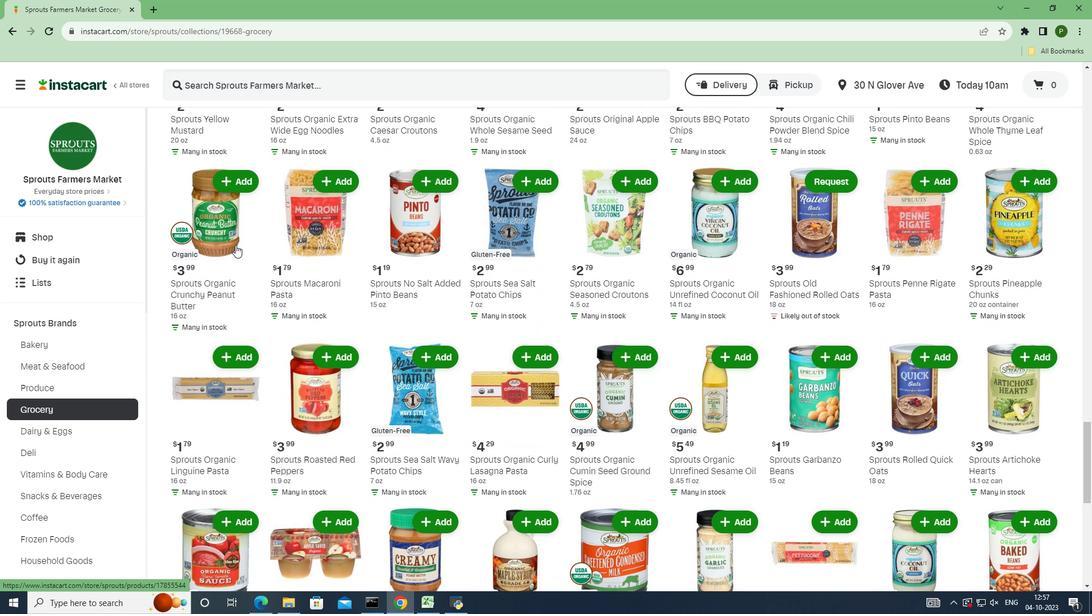 
Action: Mouse scrolled (235, 244) with delta (0, 0)
Screenshot: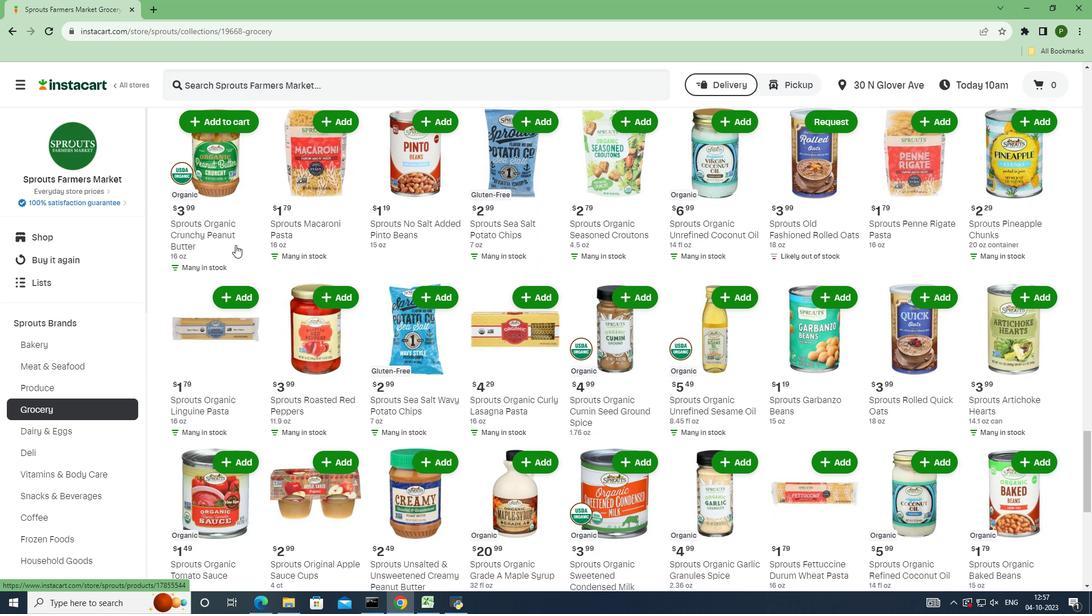 
Action: Mouse scrolled (235, 244) with delta (0, 0)
Screenshot: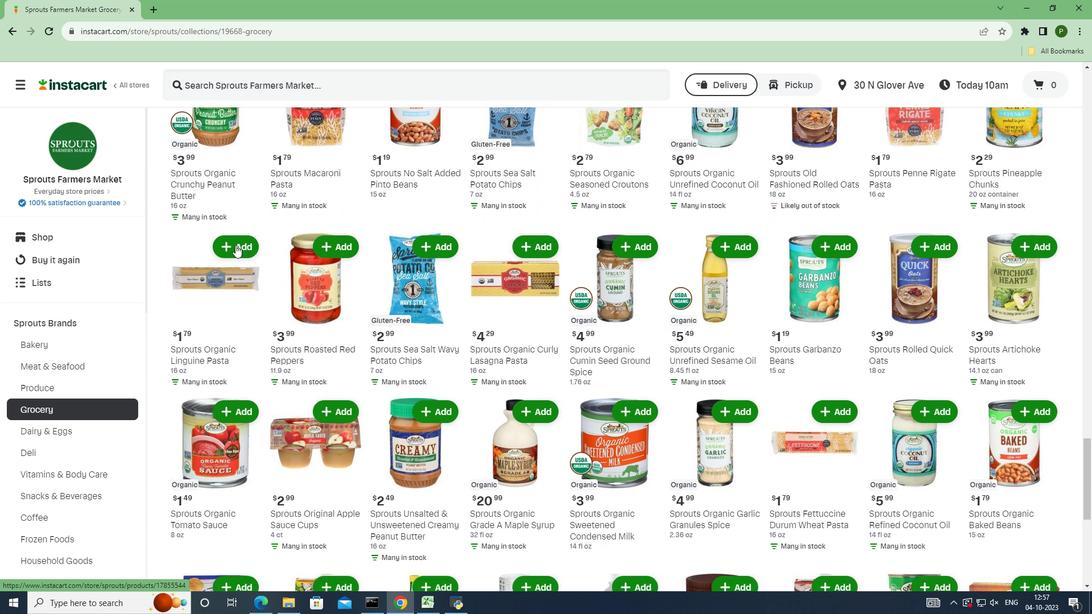 
Action: Mouse scrolled (235, 244) with delta (0, 0)
Screenshot: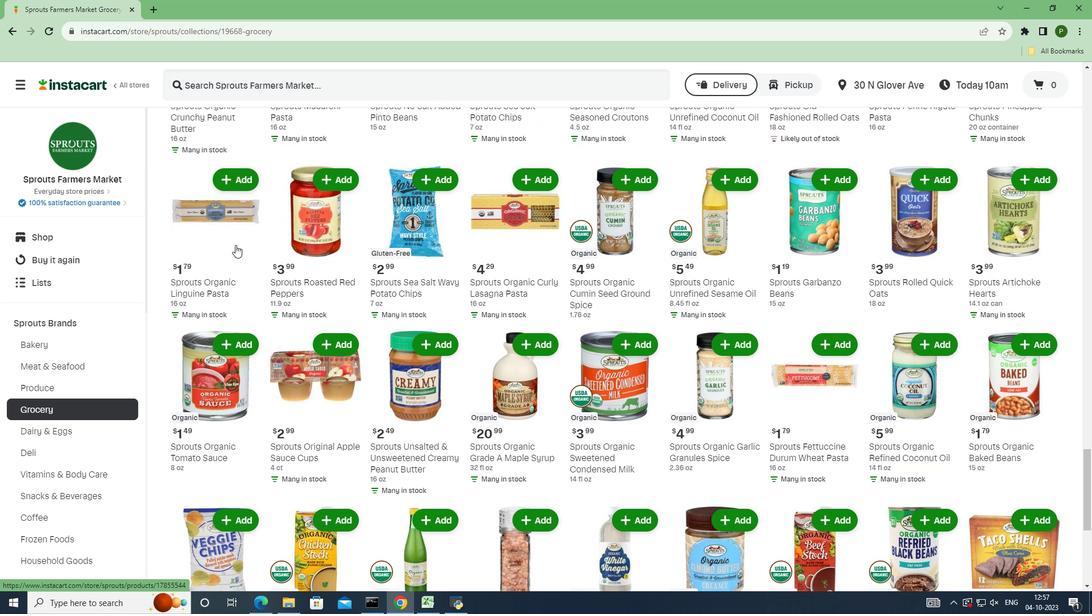 
Action: Mouse scrolled (235, 244) with delta (0, 0)
Screenshot: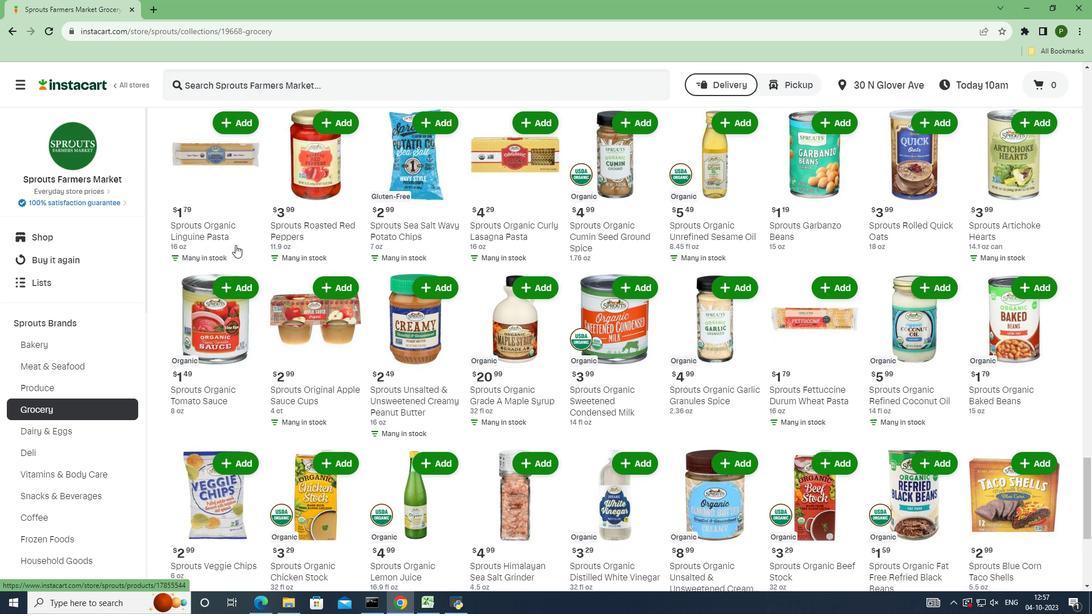 
Action: Mouse scrolled (235, 244) with delta (0, 0)
Screenshot: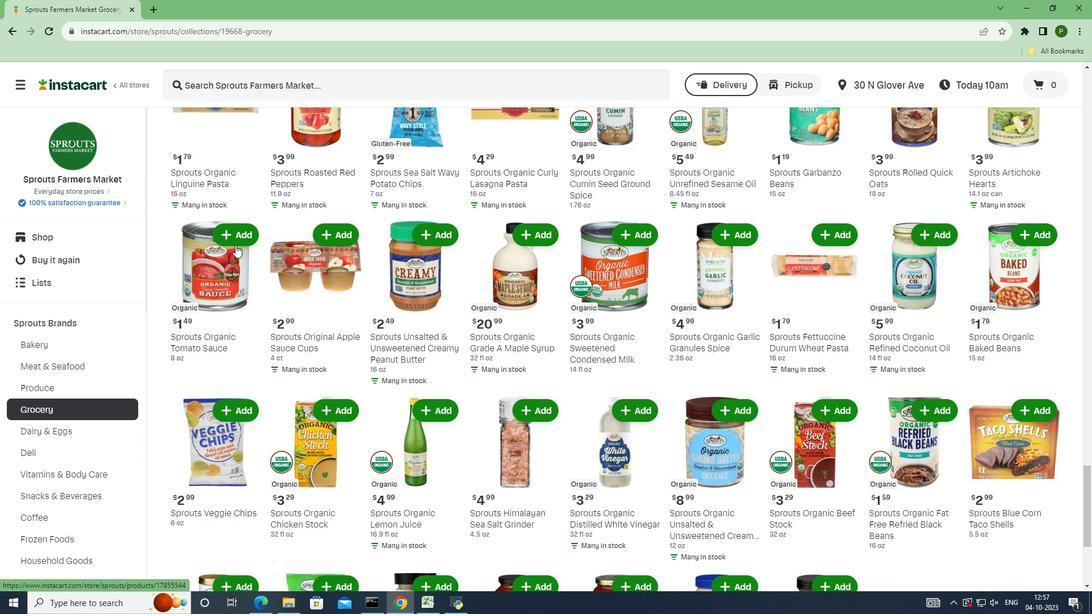 
Action: Mouse scrolled (235, 244) with delta (0, 0)
Screenshot: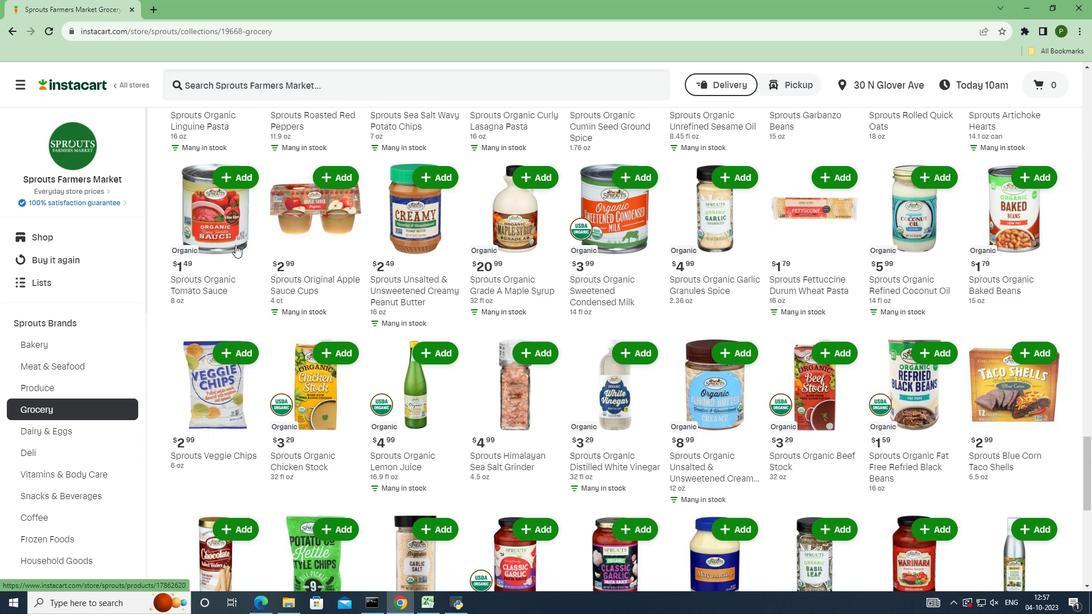 
Action: Mouse scrolled (235, 244) with delta (0, 0)
Screenshot: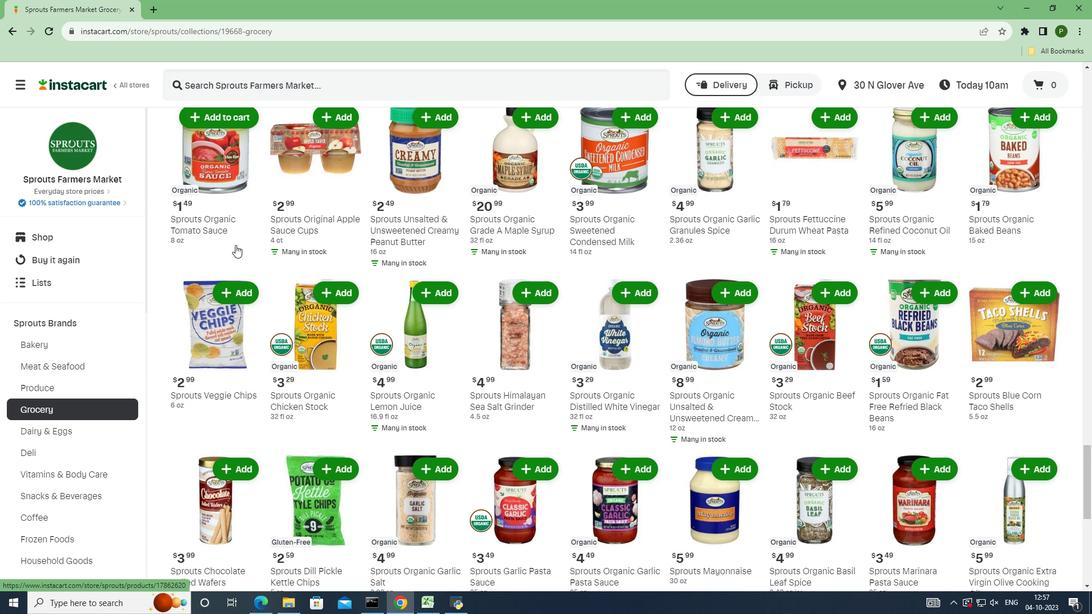 
Action: Mouse moved to (618, 415)
Screenshot: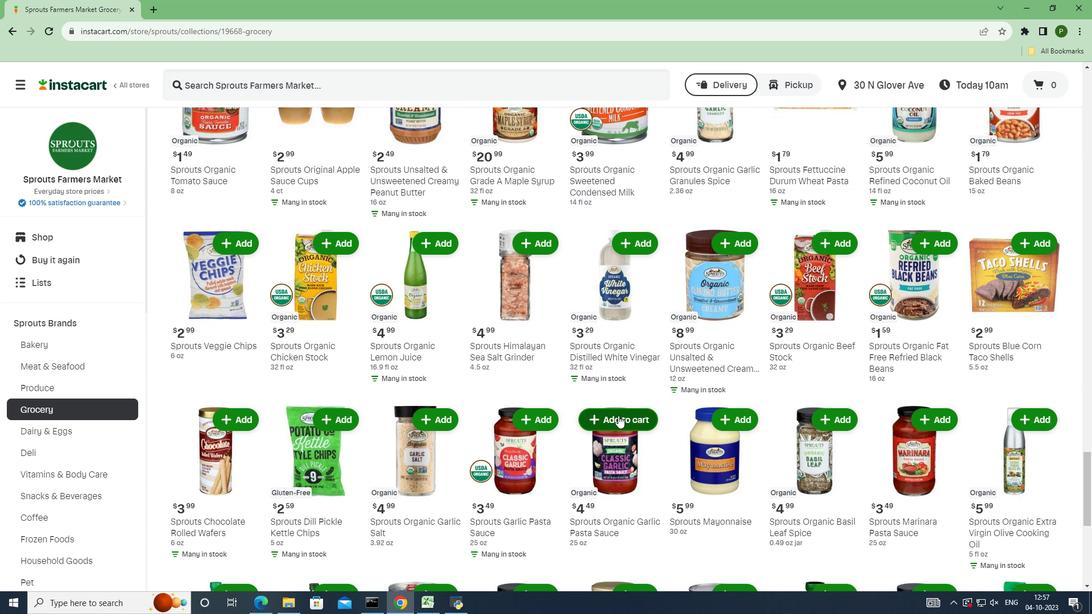 
Action: Mouse pressed left at (618, 415)
Screenshot: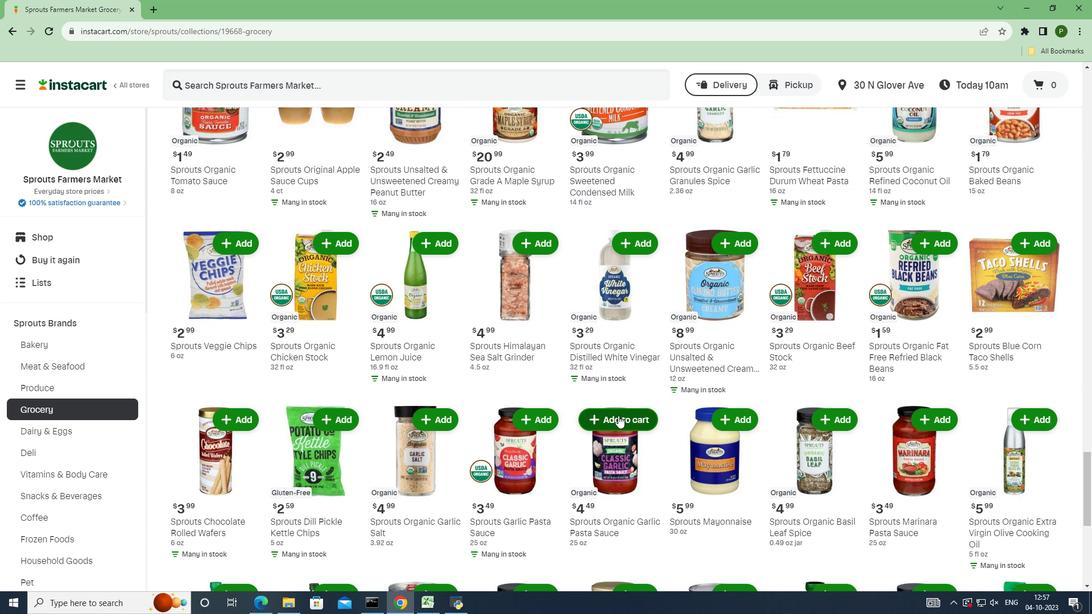 
